 Task: Create a scrum project BlazeTech. Add to scrum project BlazeTech a team member softage.2@softage.net and assign as Project Lead. Add to scrum project BlazeTech a team member softage.3@softage.net
Action: Mouse moved to (189, 65)
Screenshot: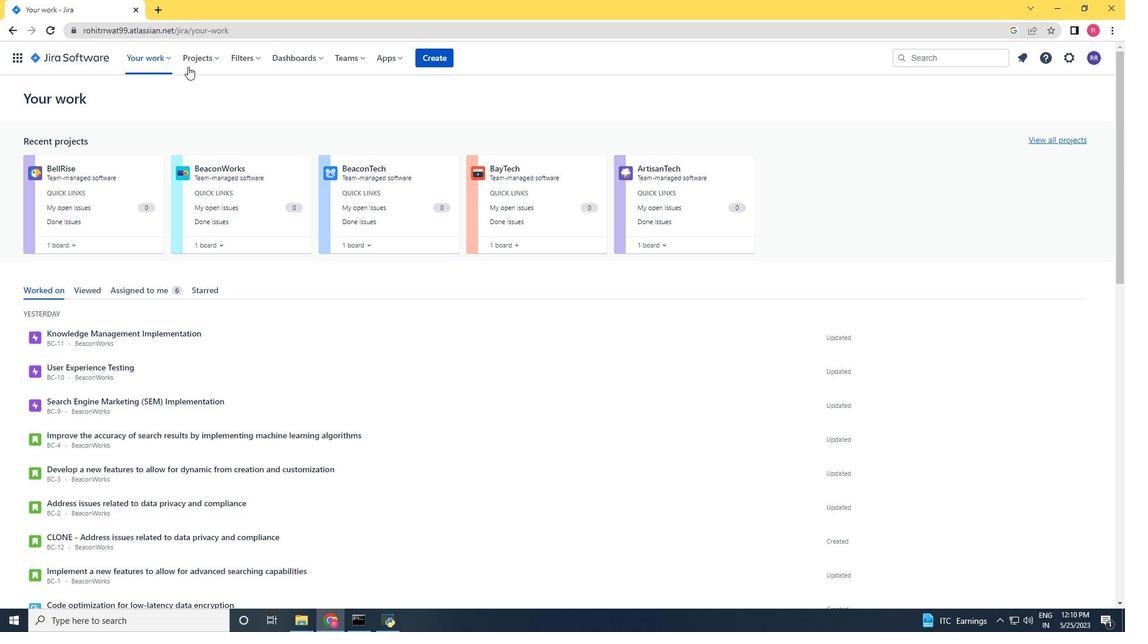 
Action: Mouse pressed left at (189, 65)
Screenshot: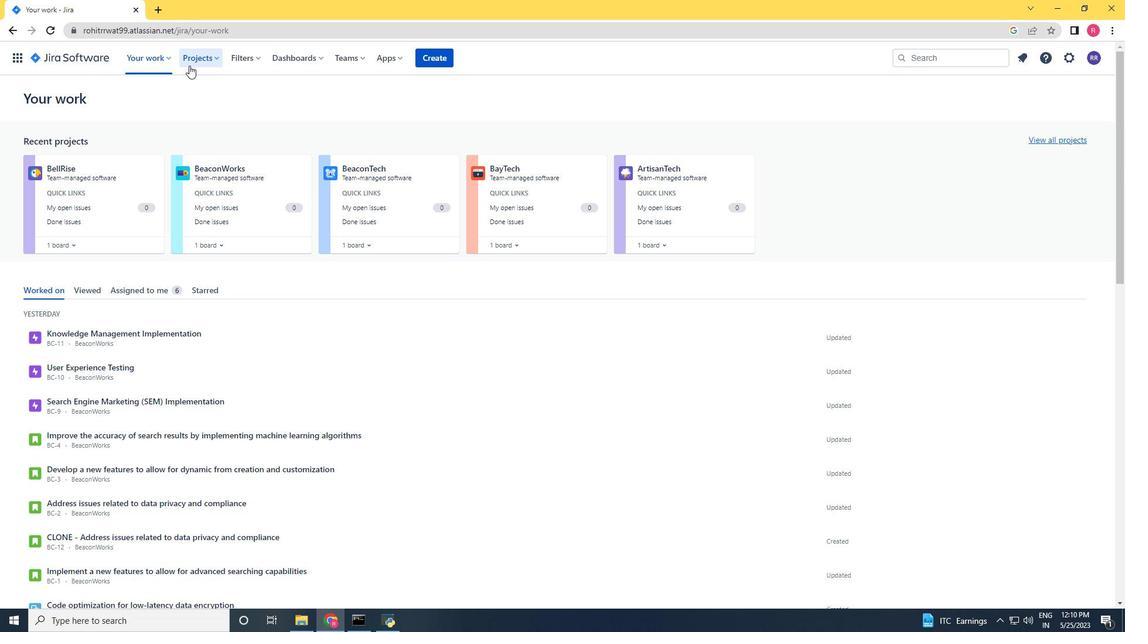 
Action: Mouse moved to (243, 288)
Screenshot: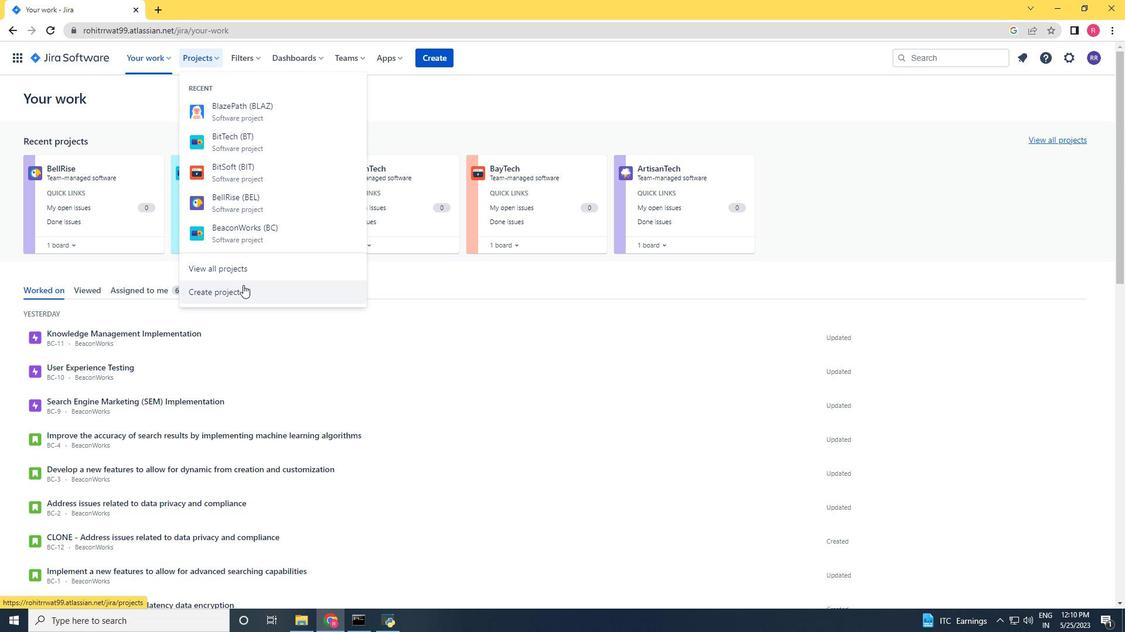 
Action: Mouse pressed left at (243, 288)
Screenshot: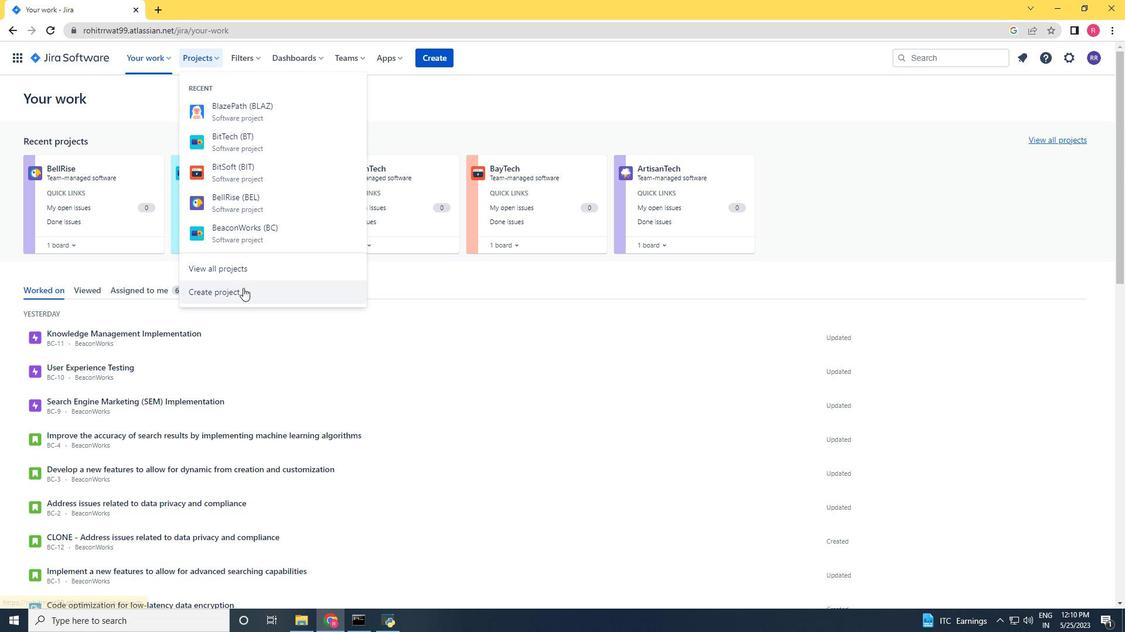 
Action: Mouse moved to (615, 301)
Screenshot: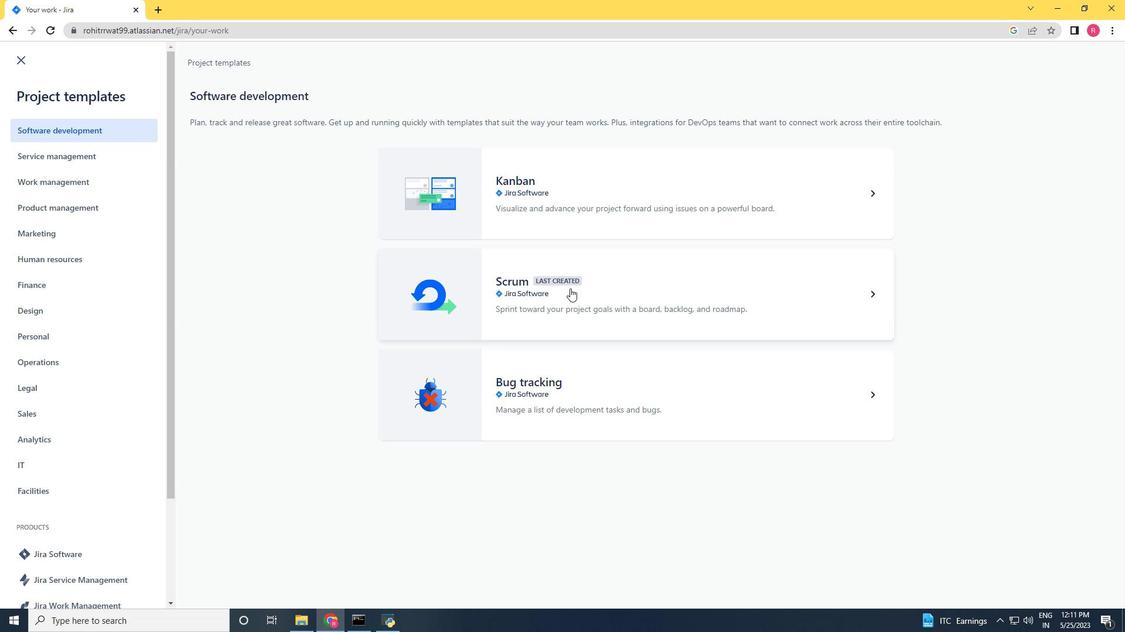
Action: Mouse pressed left at (615, 301)
Screenshot: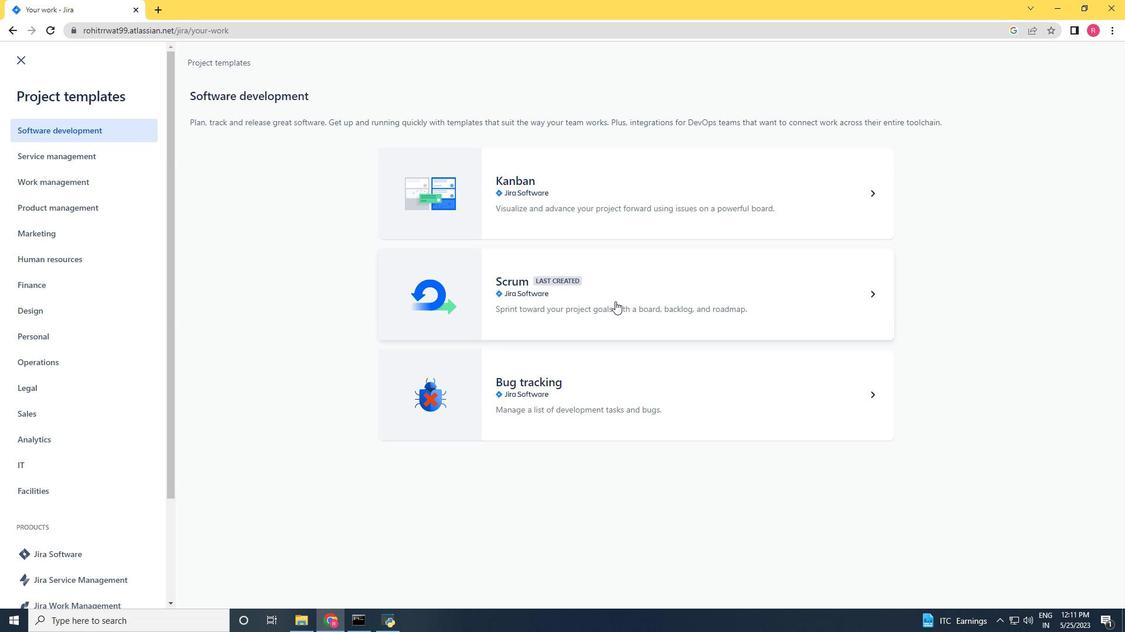 
Action: Mouse moved to (892, 580)
Screenshot: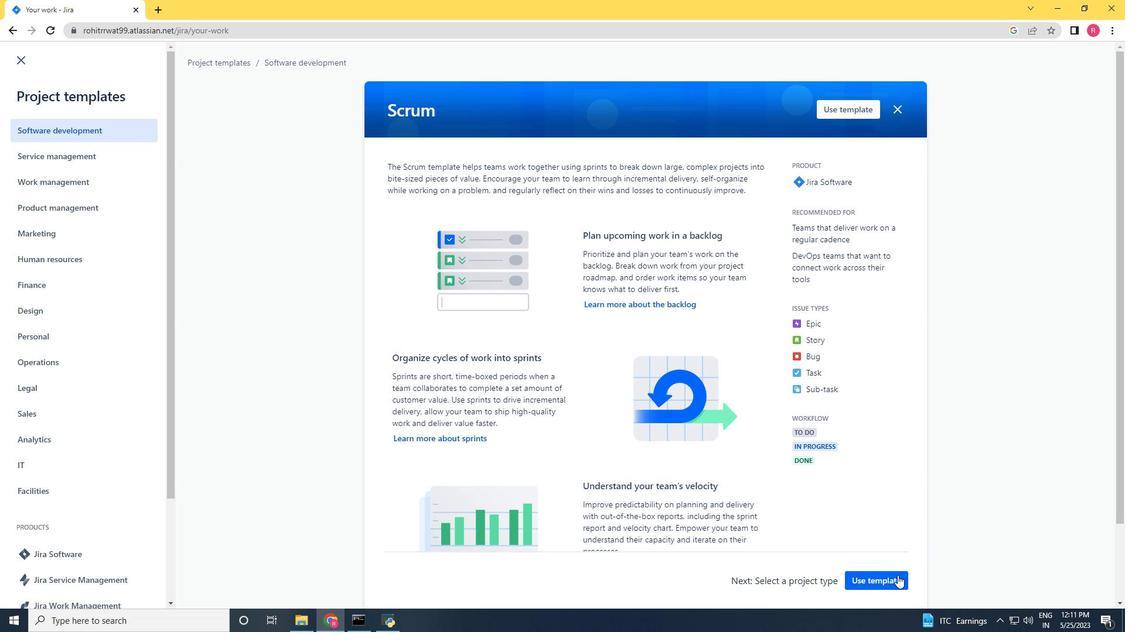 
Action: Mouse pressed left at (892, 580)
Screenshot: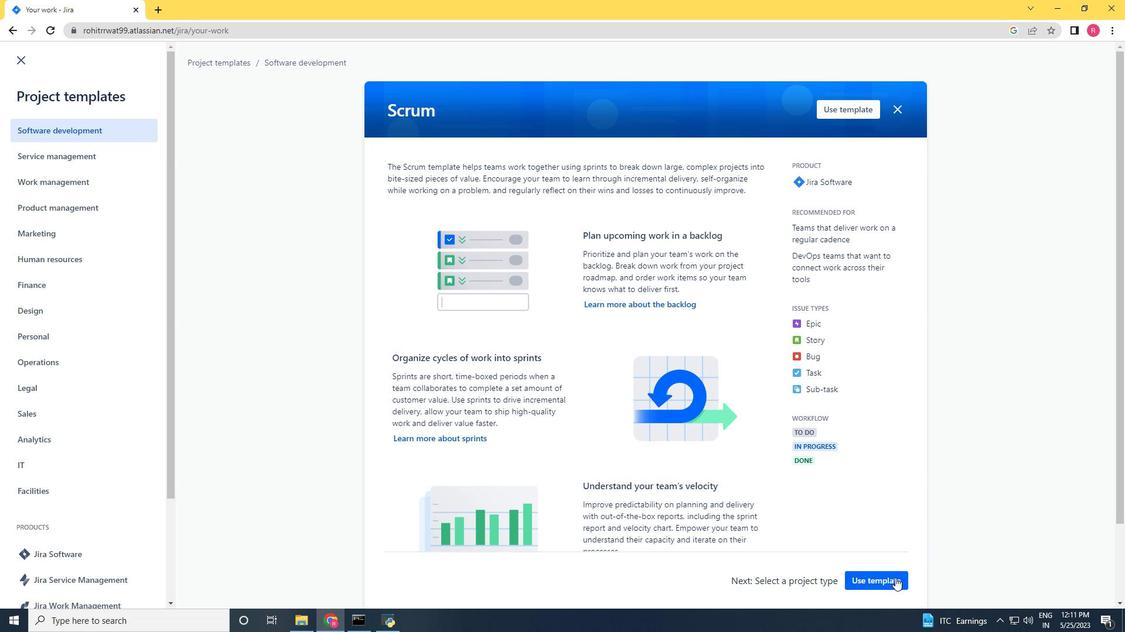 
Action: Mouse moved to (437, 571)
Screenshot: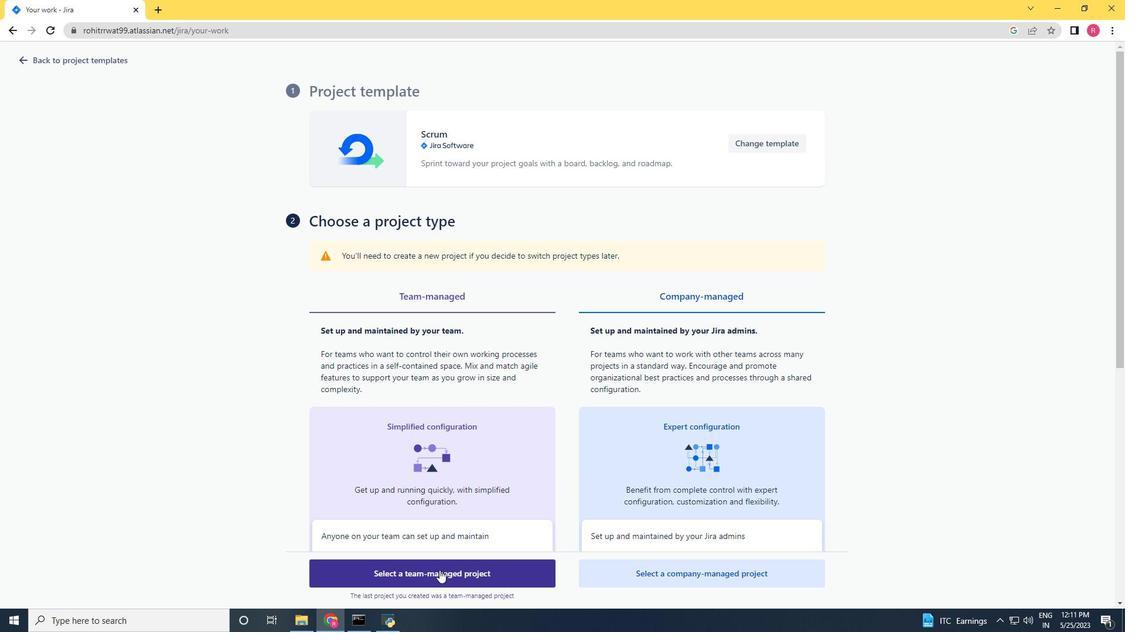 
Action: Mouse pressed left at (437, 571)
Screenshot: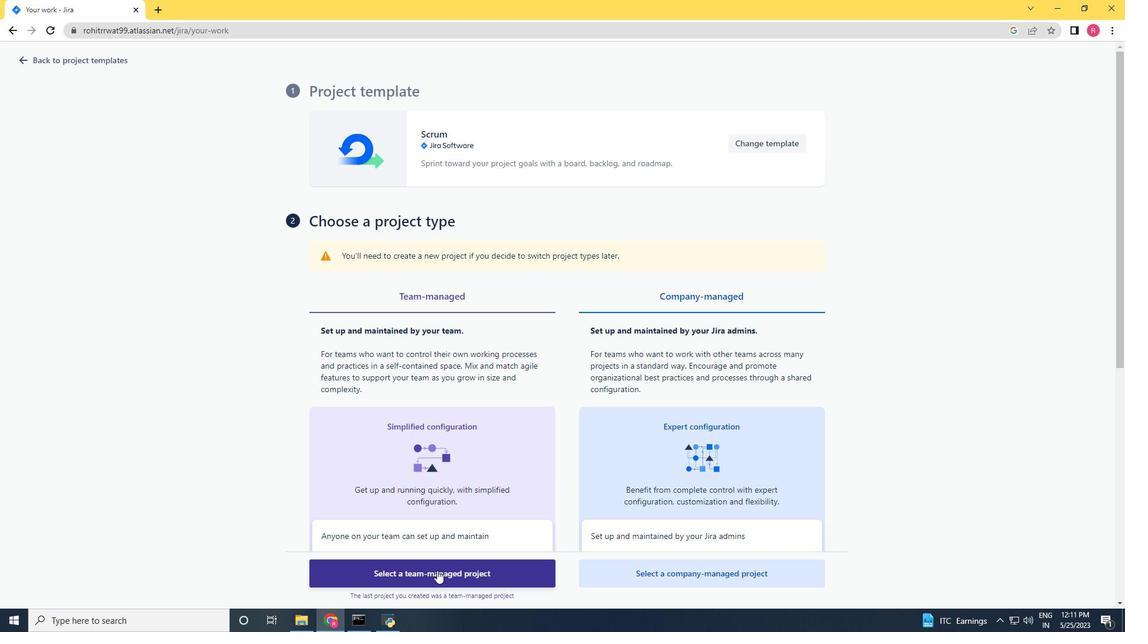 
Action: Mouse moved to (325, 285)
Screenshot: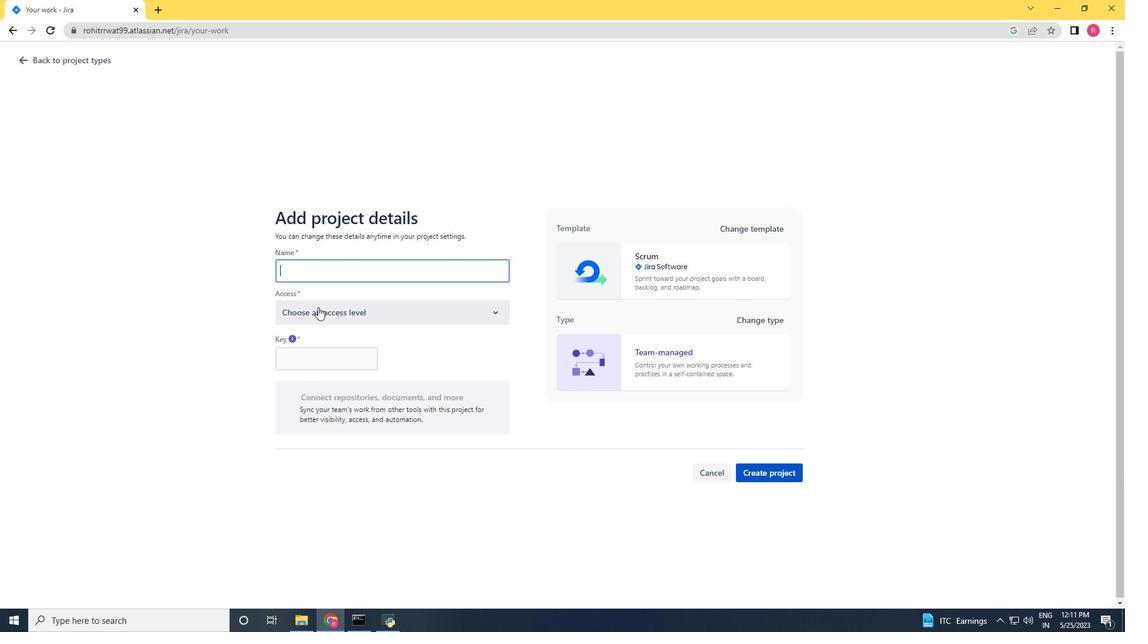 
Action: Key pressed <Key.shift>Blaze<Key.shift>Tec
Screenshot: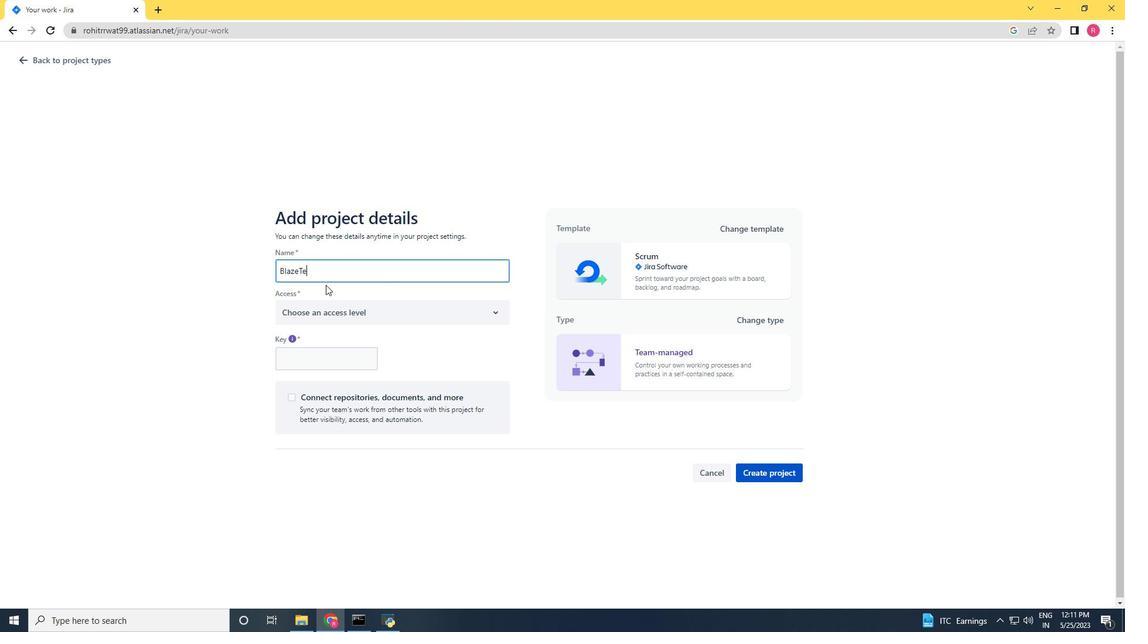 
Action: Mouse moved to (336, 307)
Screenshot: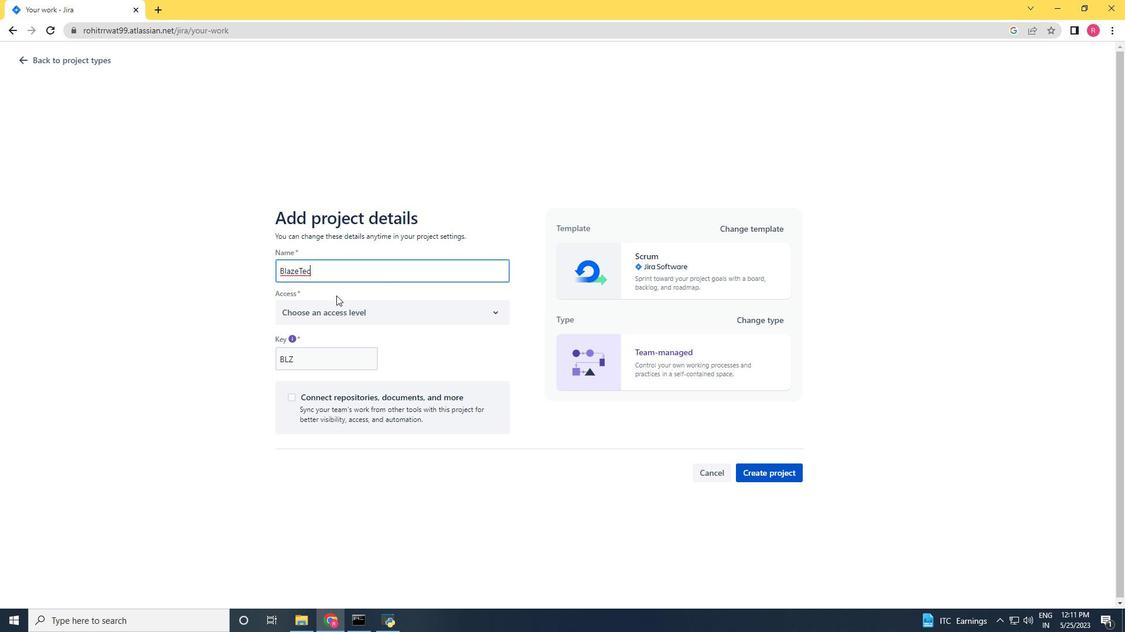 
Action: Mouse pressed left at (336, 307)
Screenshot: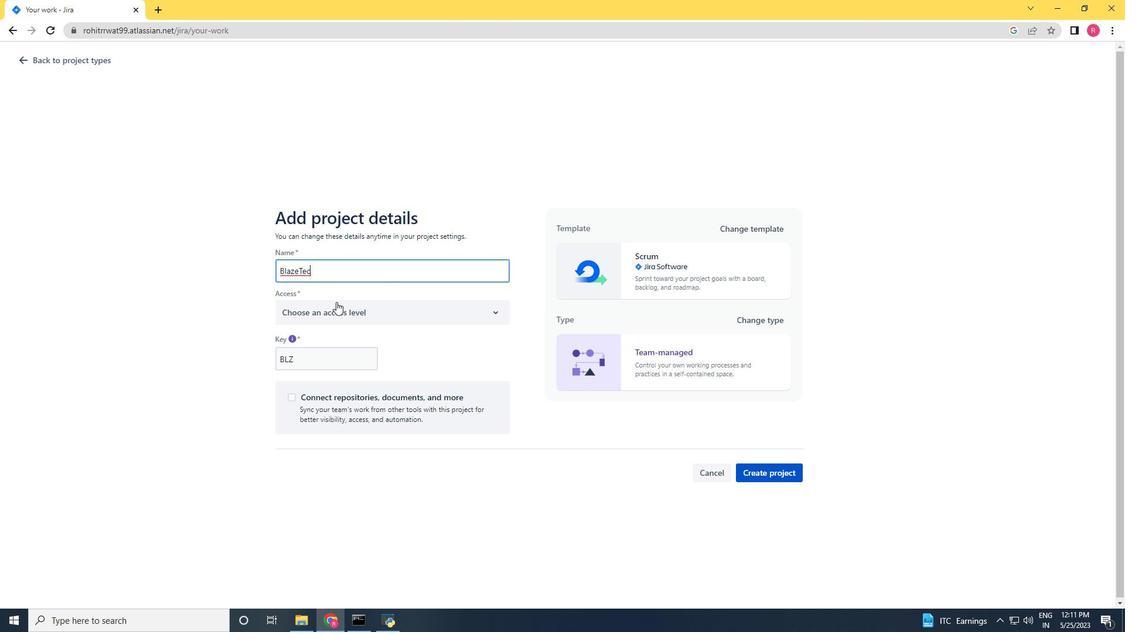 
Action: Mouse moved to (338, 341)
Screenshot: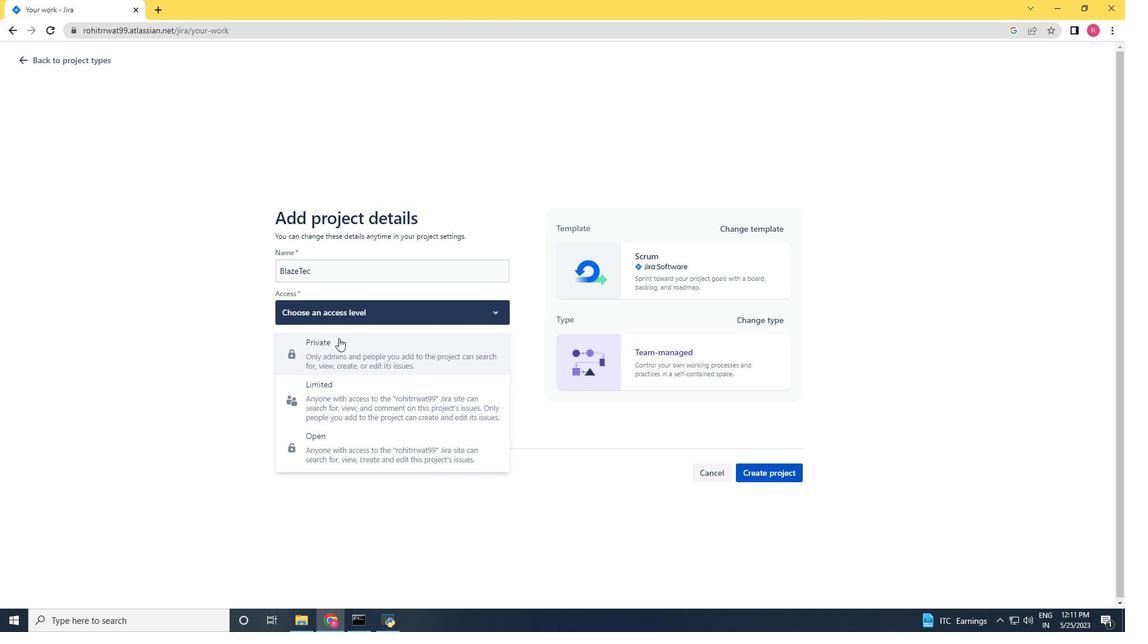 
Action: Mouse pressed left at (338, 341)
Screenshot: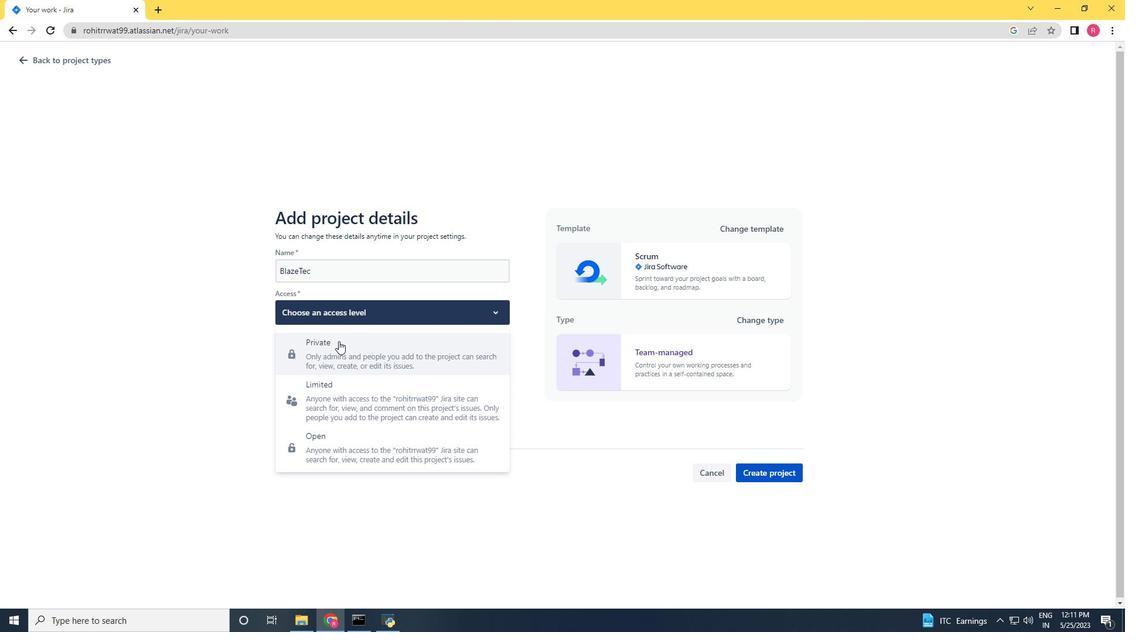 
Action: Mouse moved to (322, 275)
Screenshot: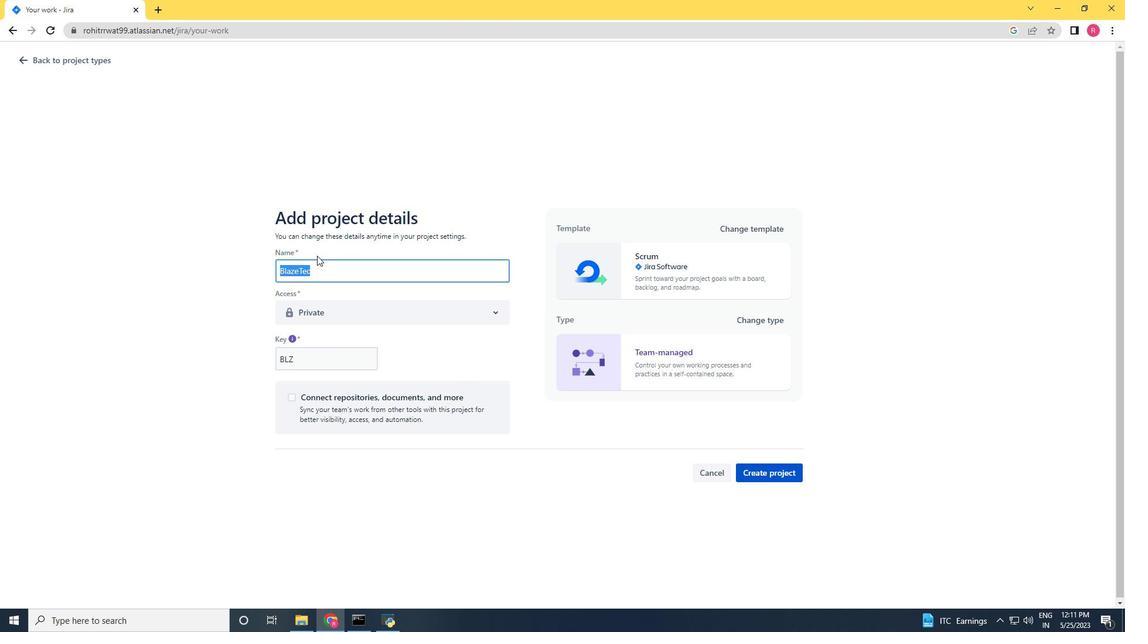 
Action: Mouse pressed left at (322, 275)
Screenshot: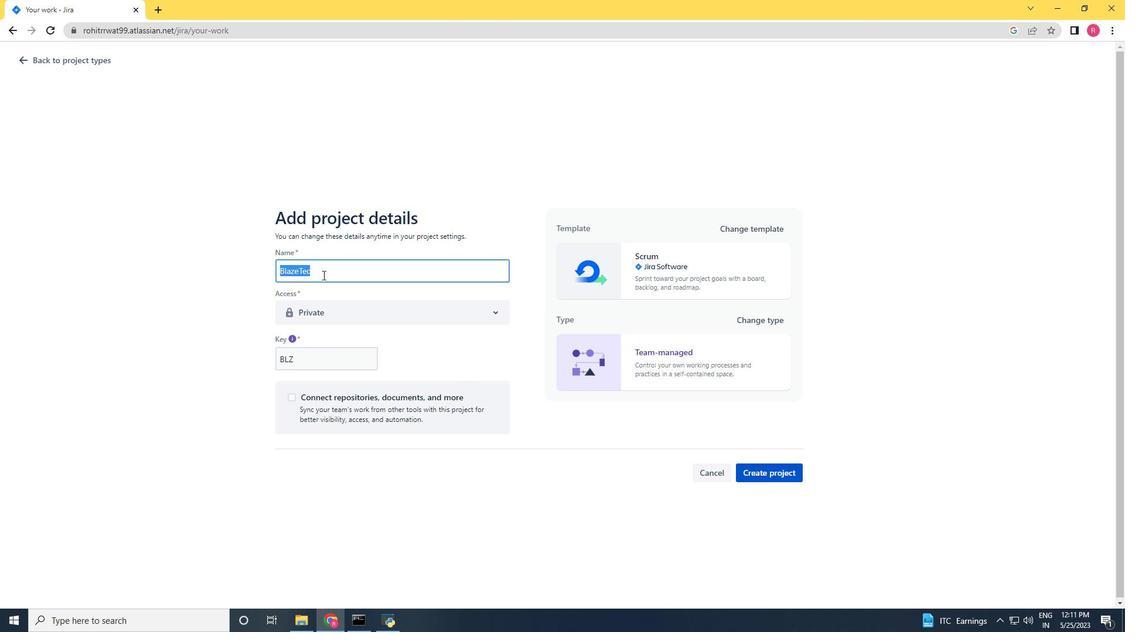 
Action: Key pressed h
Screenshot: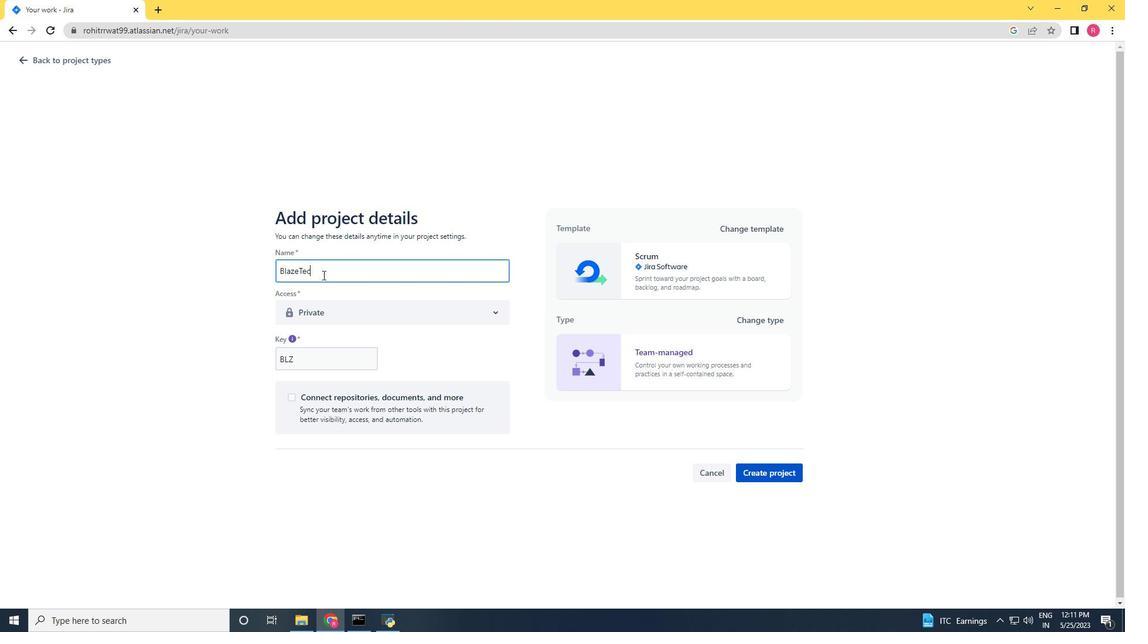 
Action: Mouse moved to (756, 464)
Screenshot: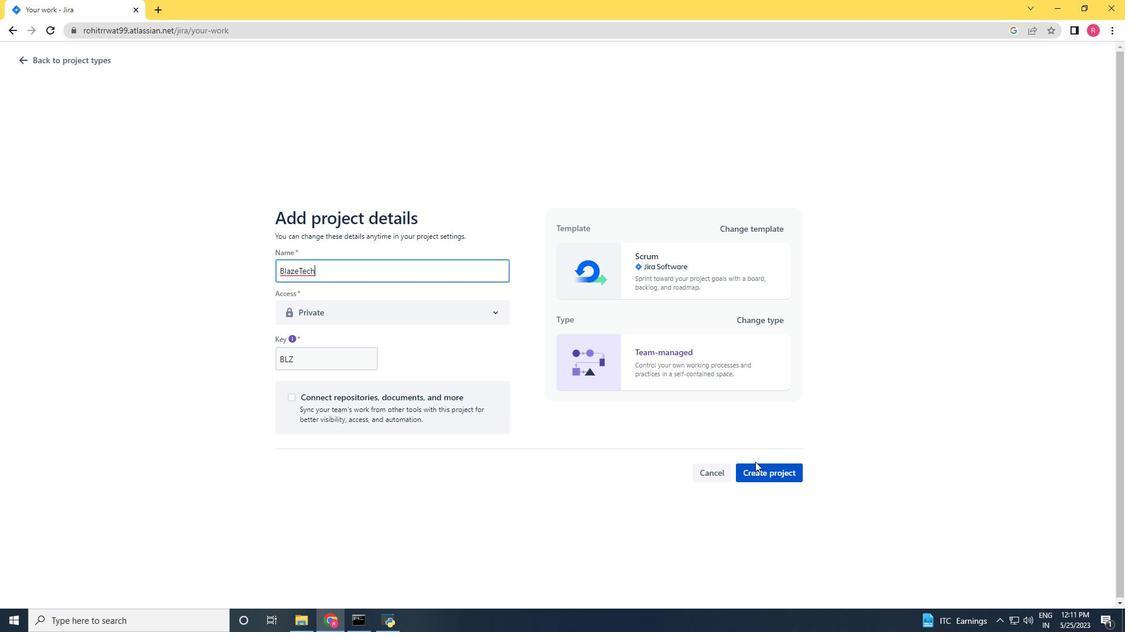 
Action: Mouse pressed left at (756, 464)
Screenshot: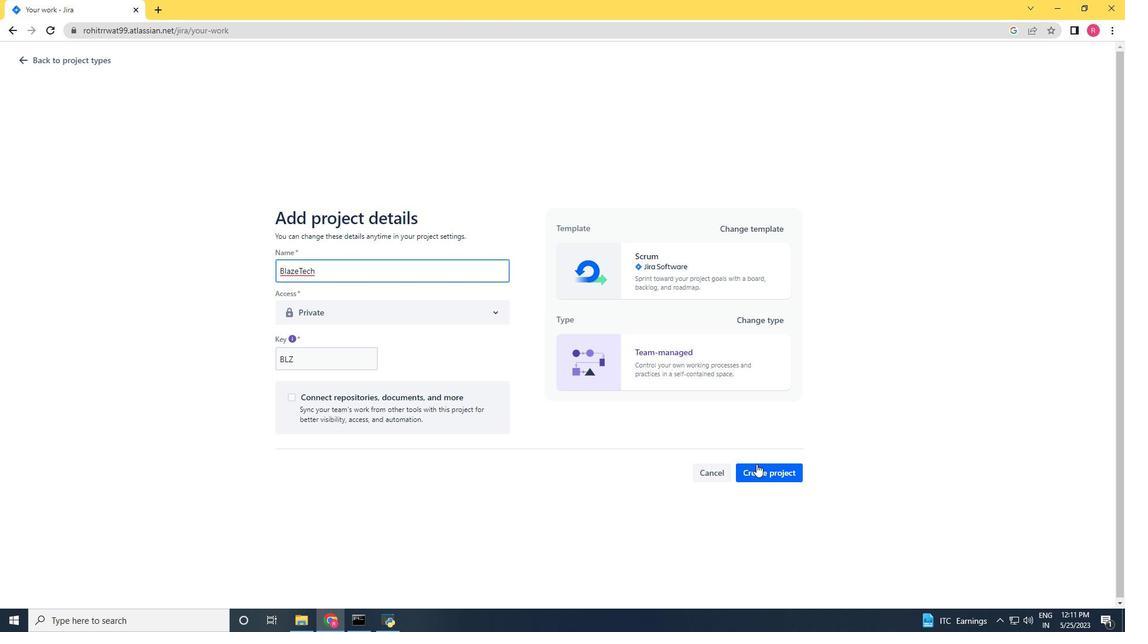 
Action: Mouse moved to (278, 159)
Screenshot: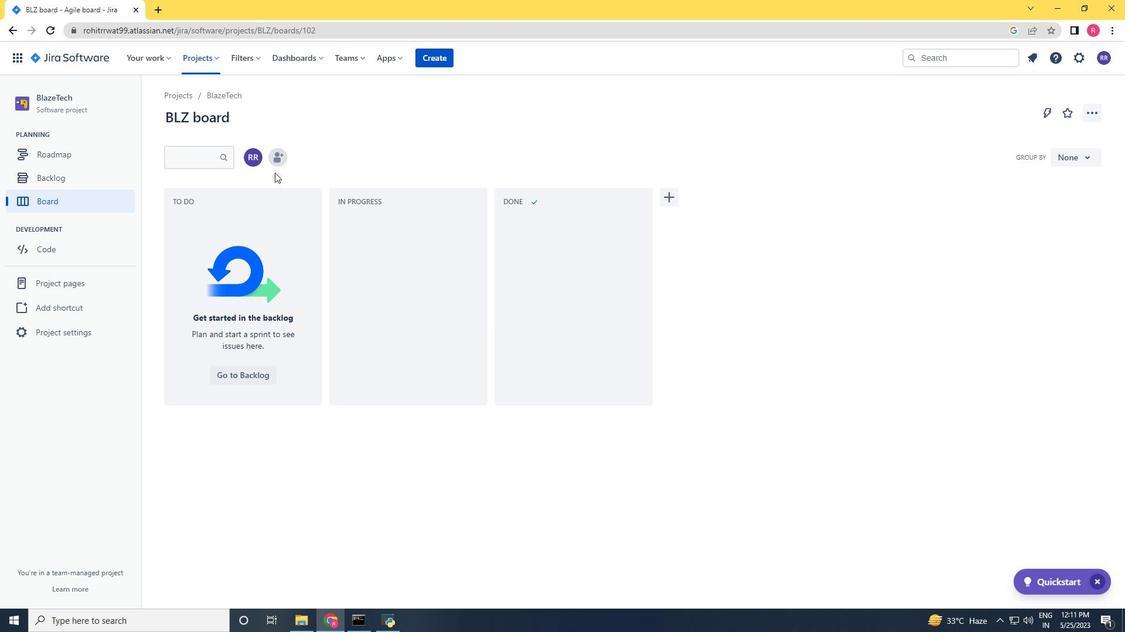 
Action: Mouse pressed left at (278, 159)
Screenshot: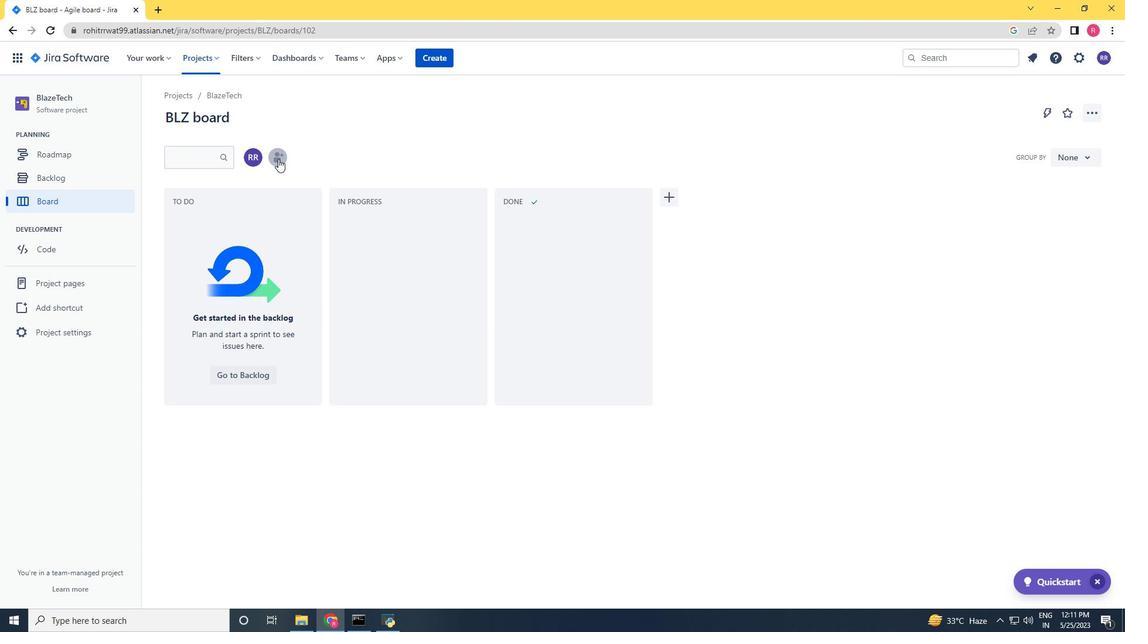 
Action: Key pressed softage.2<Key.shift>@softage.net
Screenshot: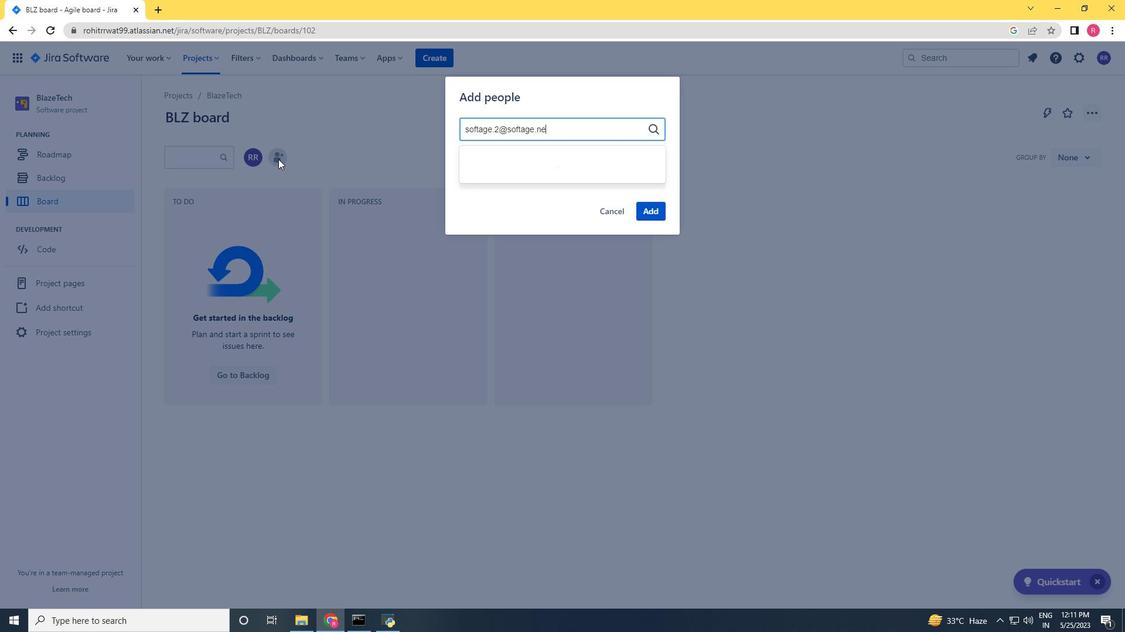 
Action: Mouse scrolled (278, 160) with delta (0, 0)
Screenshot: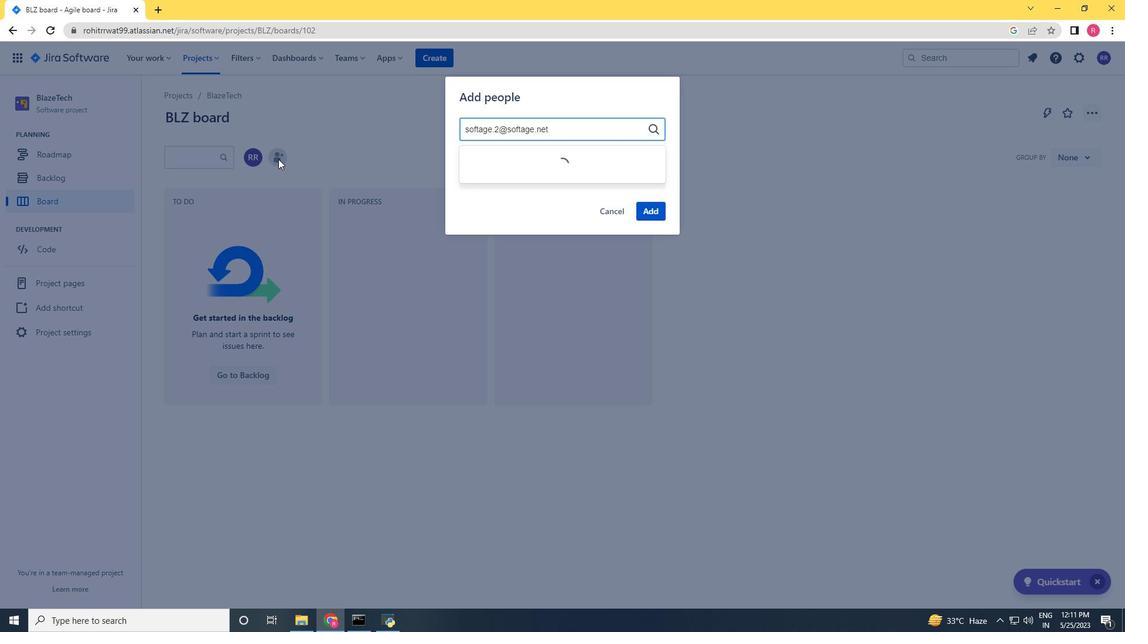 
Action: Mouse moved to (546, 165)
Screenshot: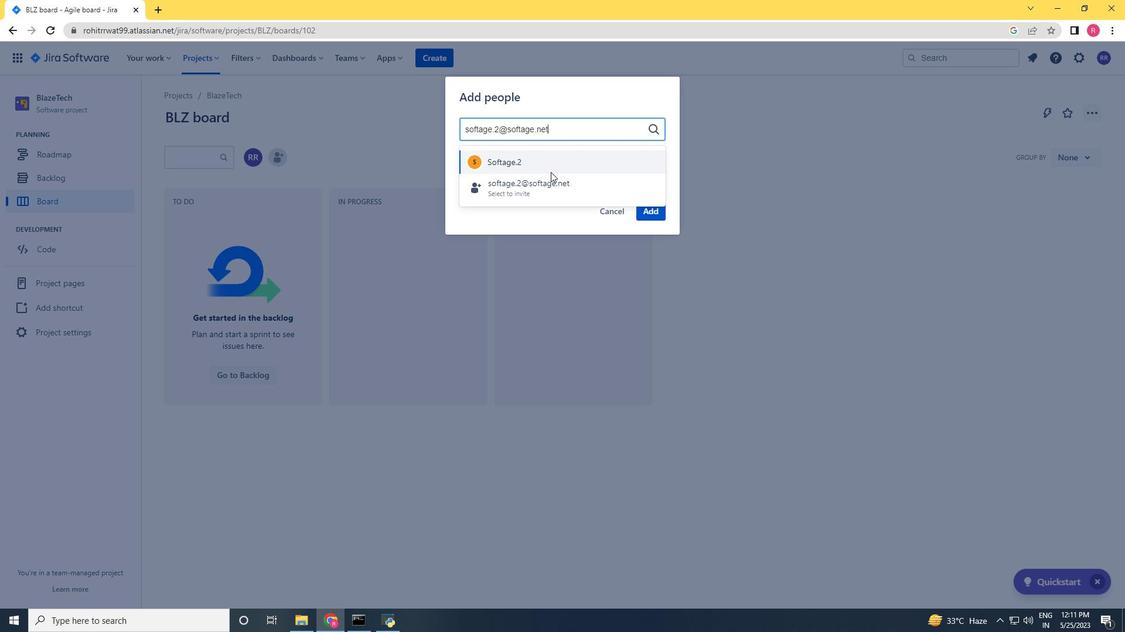 
Action: Mouse pressed left at (546, 165)
Screenshot: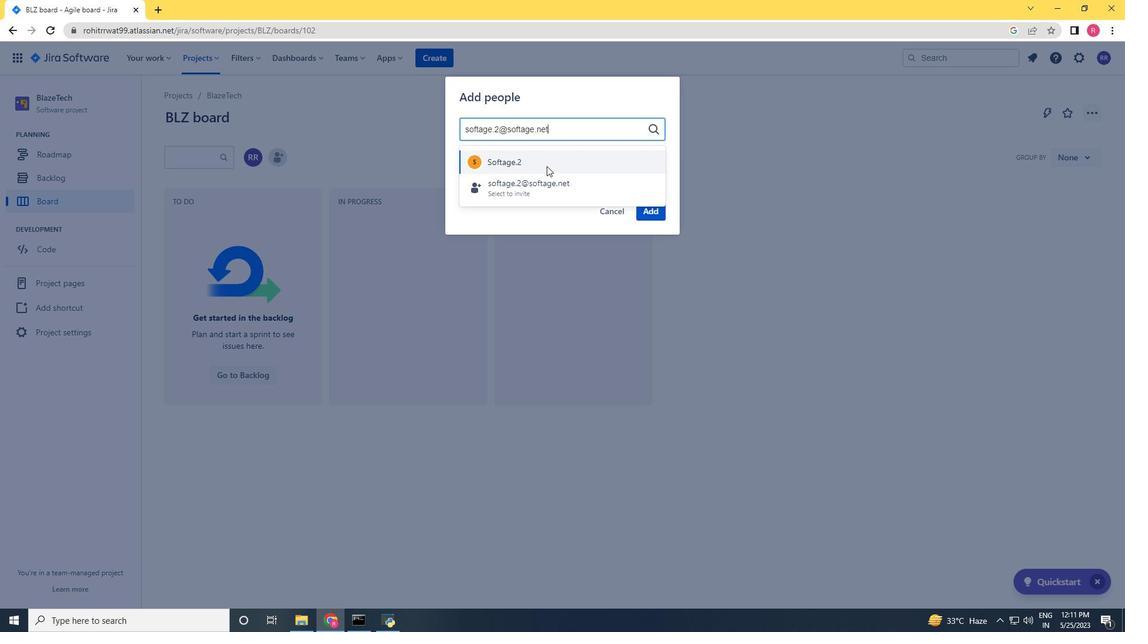 
Action: Mouse moved to (657, 213)
Screenshot: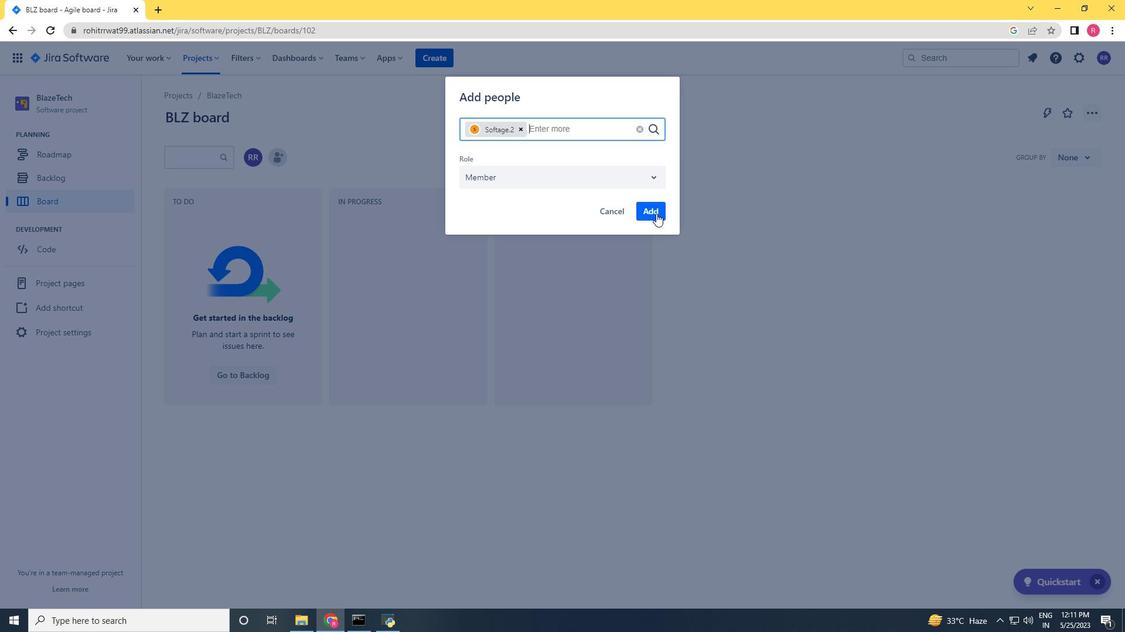 
Action: Mouse pressed left at (657, 213)
Screenshot: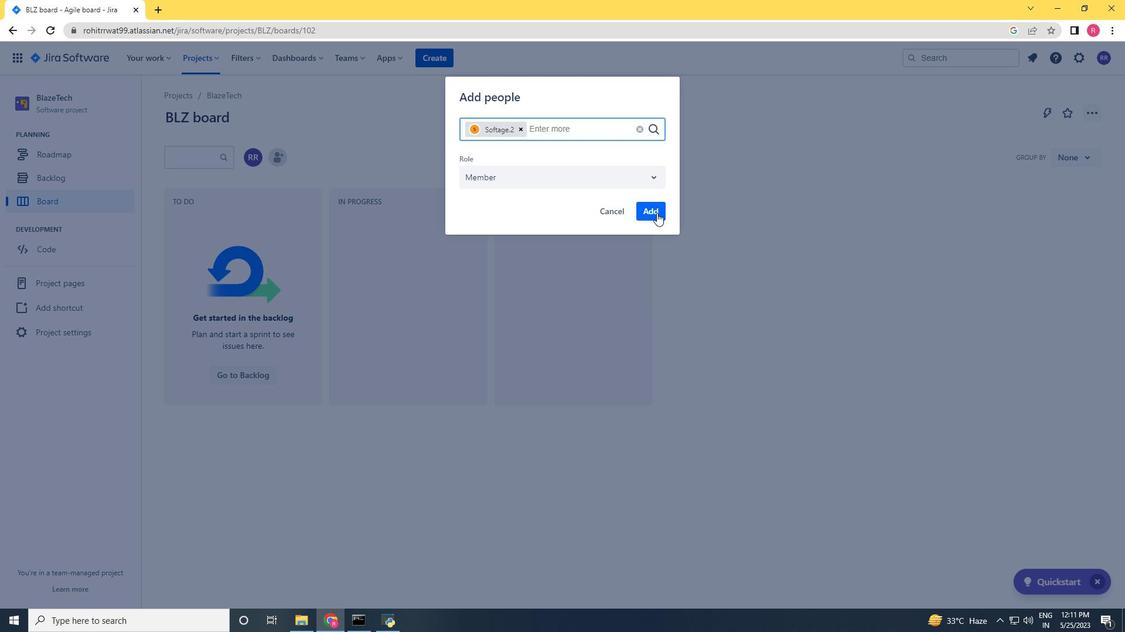 
Action: Mouse moved to (51, 338)
Screenshot: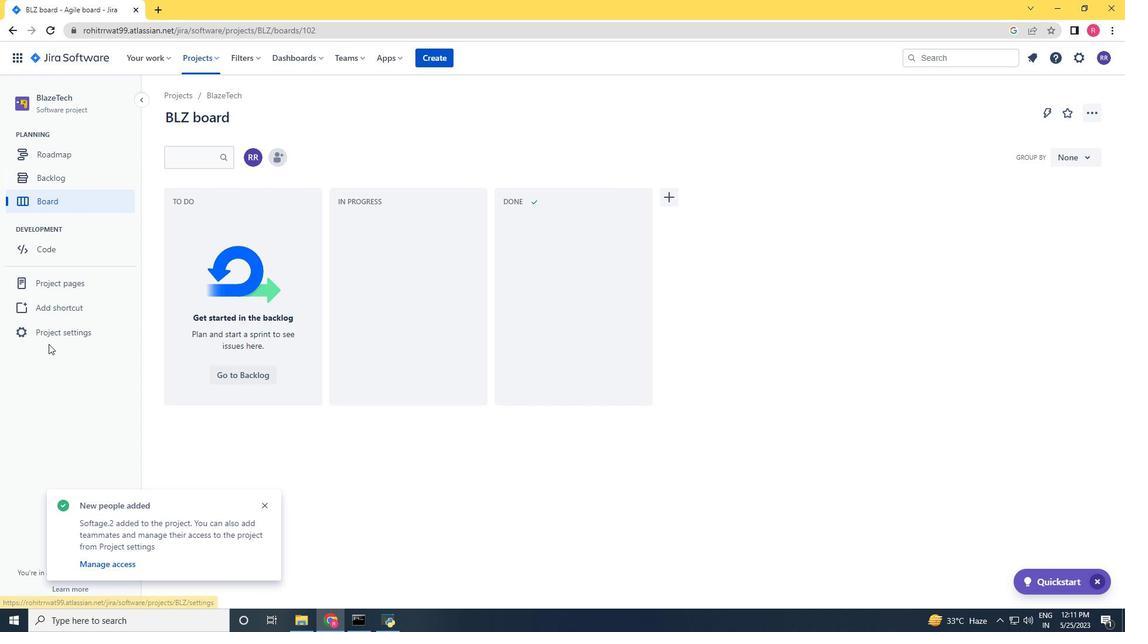 
Action: Mouse pressed left at (51, 338)
Screenshot: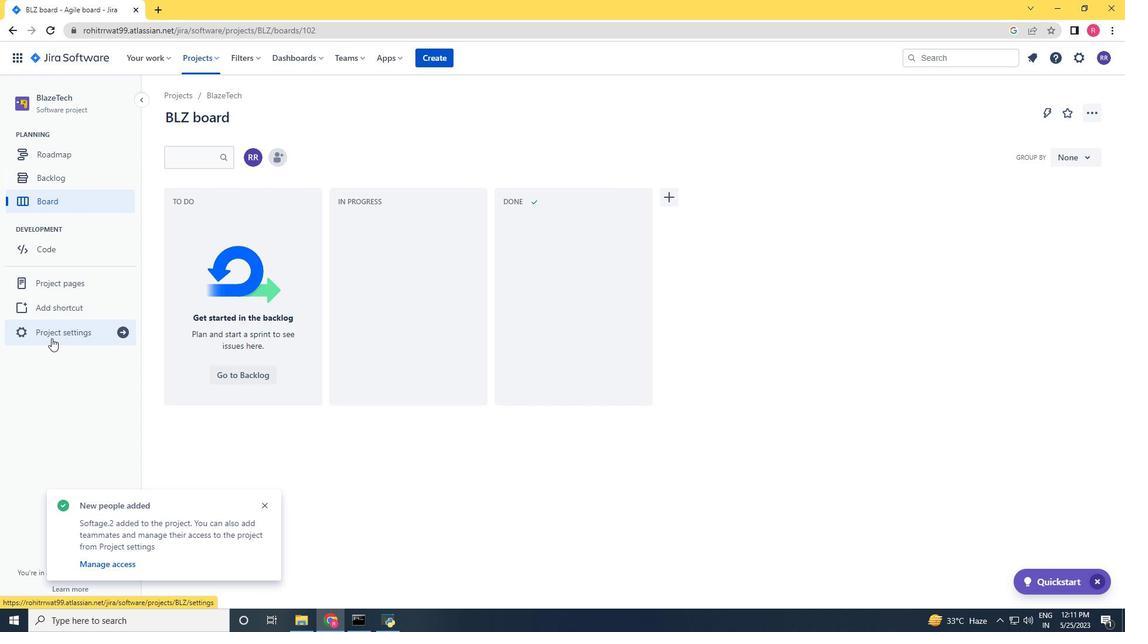 
Action: Mouse moved to (297, 385)
Screenshot: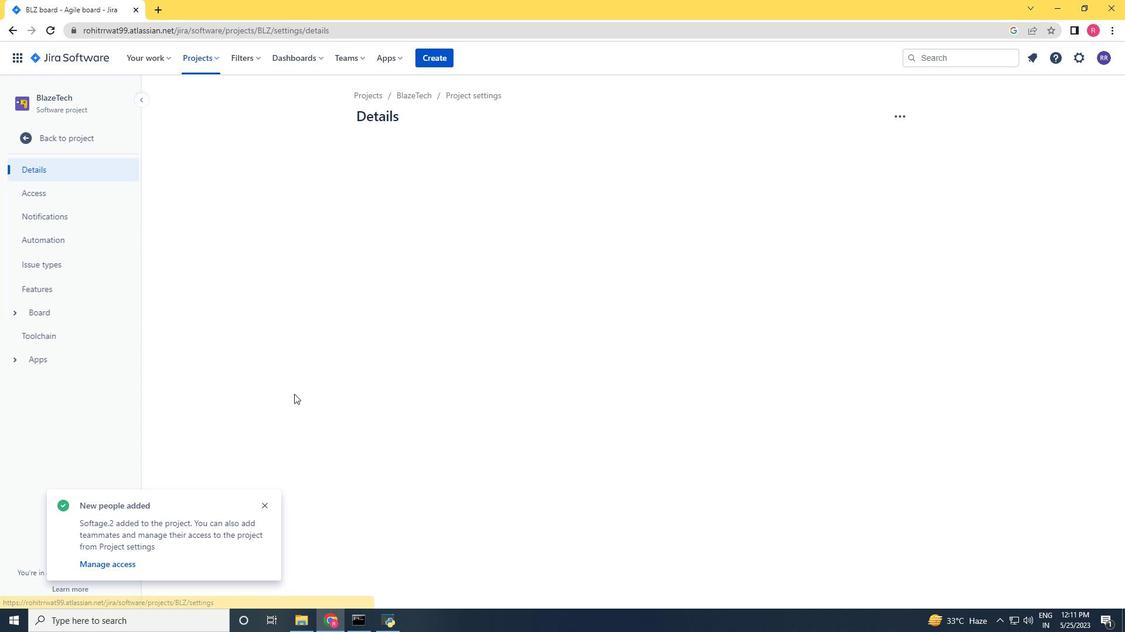 
Action: Mouse scrolled (297, 384) with delta (0, 0)
Screenshot: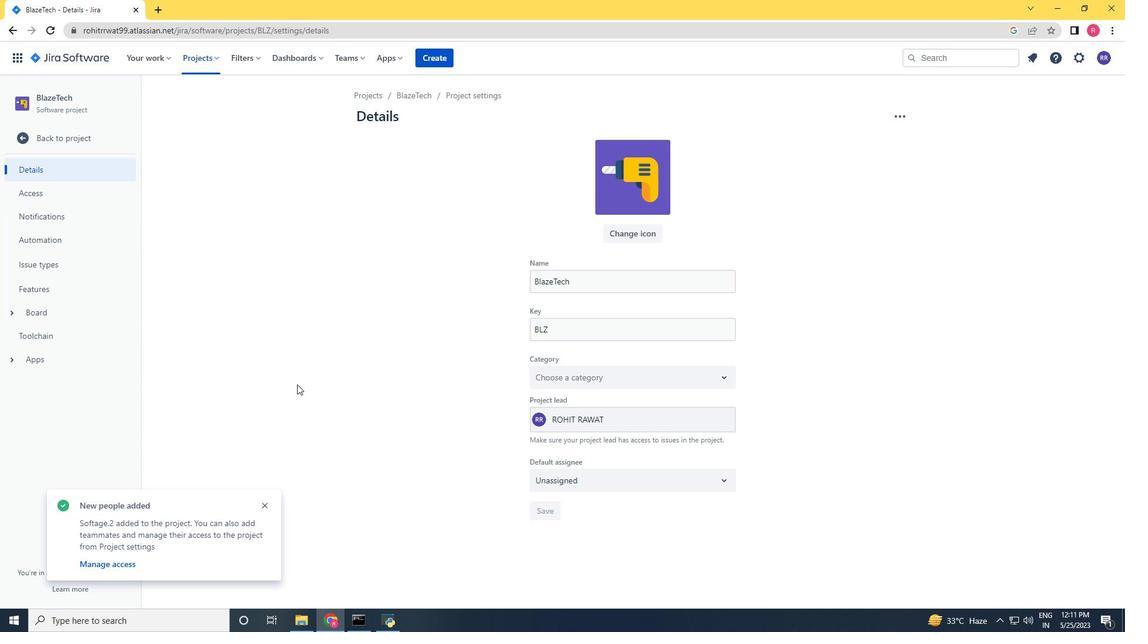 
Action: Mouse moved to (624, 417)
Screenshot: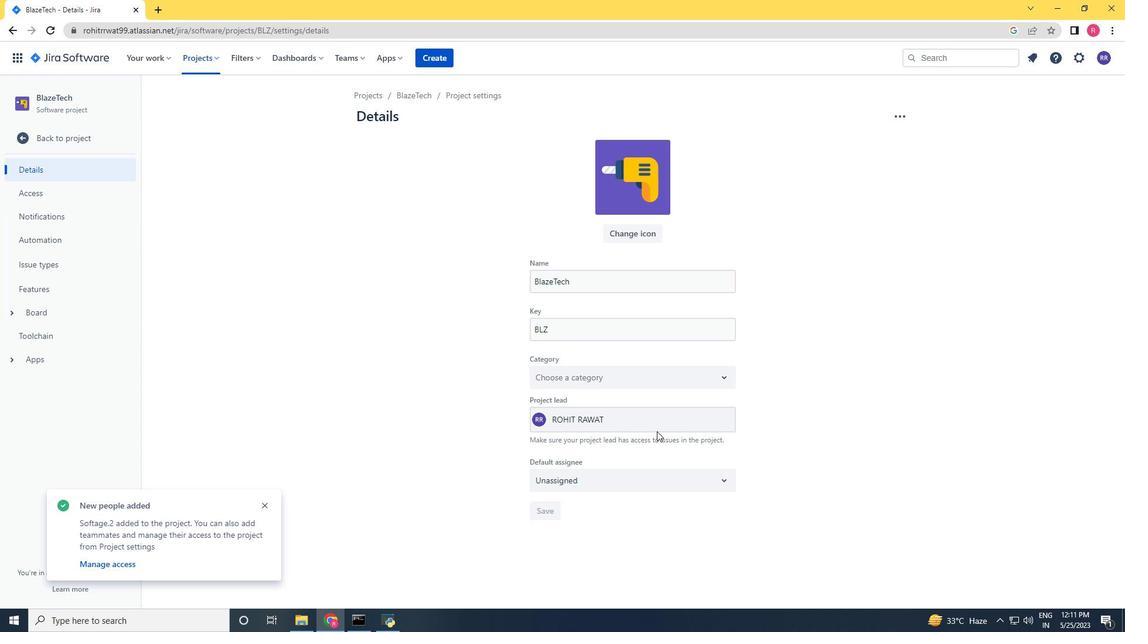 
Action: Mouse pressed left at (624, 417)
Screenshot: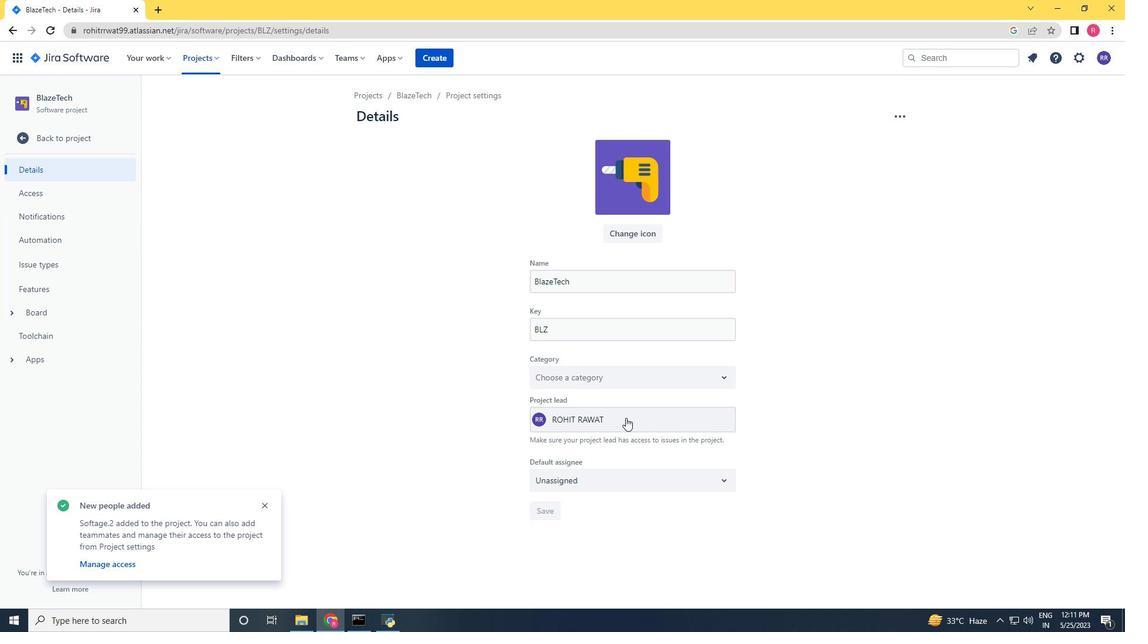 
Action: Key pressed softage.2<Key.shift>@softage.net
Screenshot: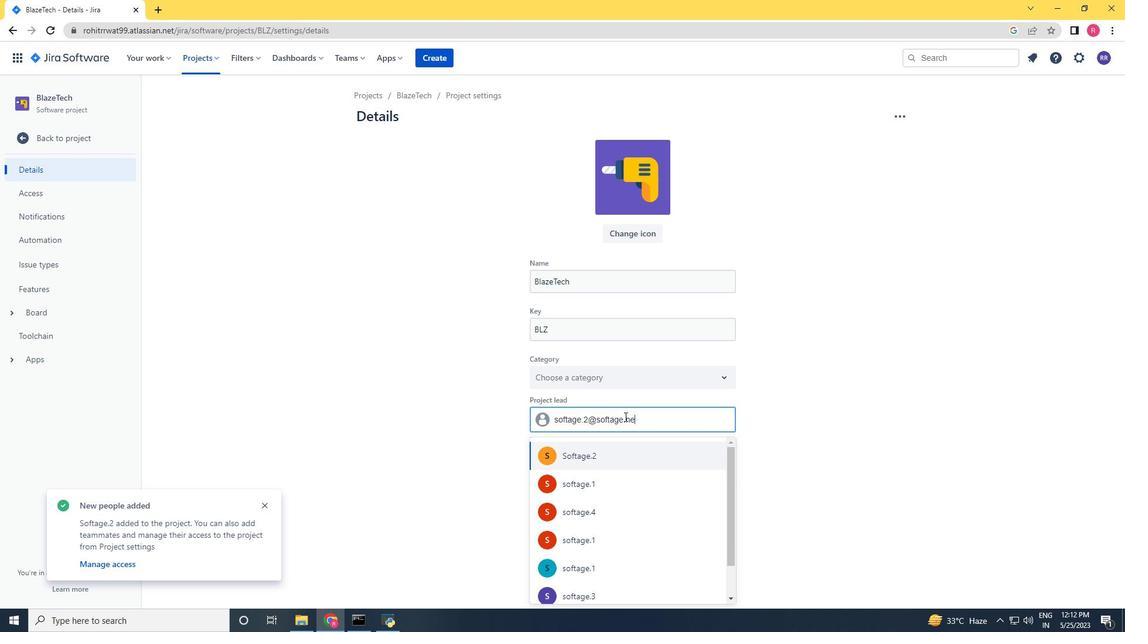 
Action: Mouse moved to (614, 445)
Screenshot: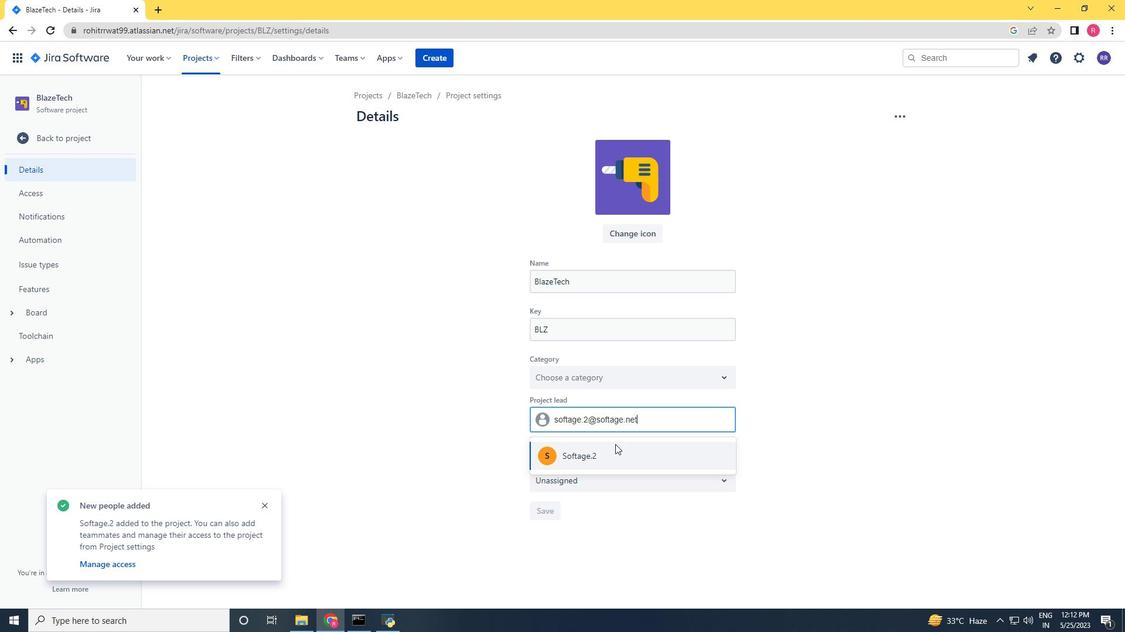 
Action: Mouse pressed left at (614, 445)
Screenshot: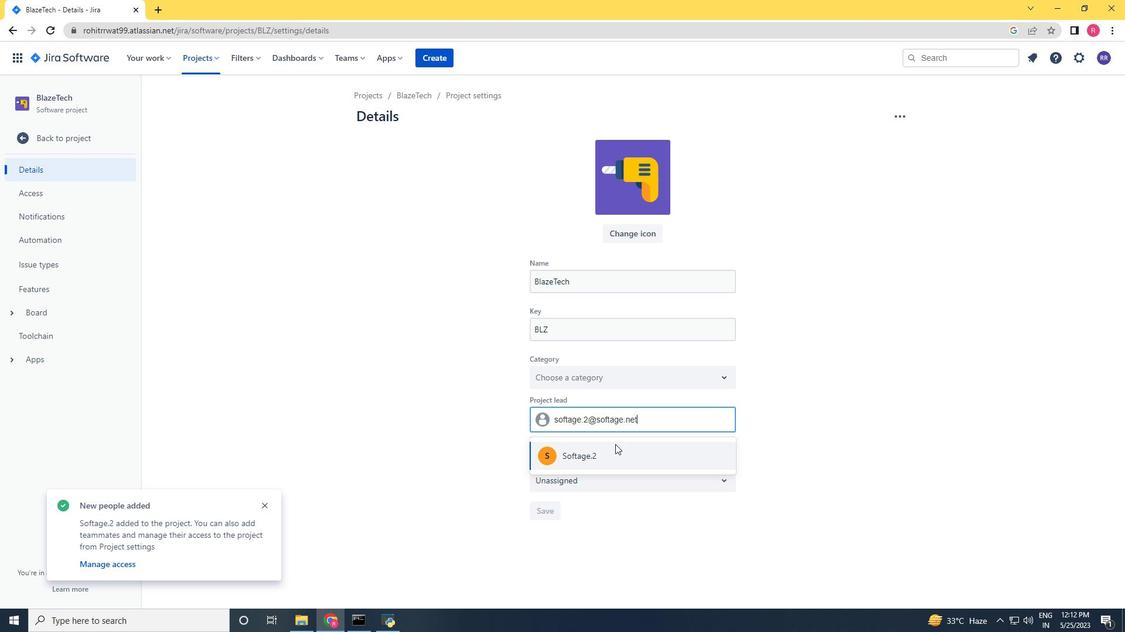 
Action: Mouse moved to (594, 473)
Screenshot: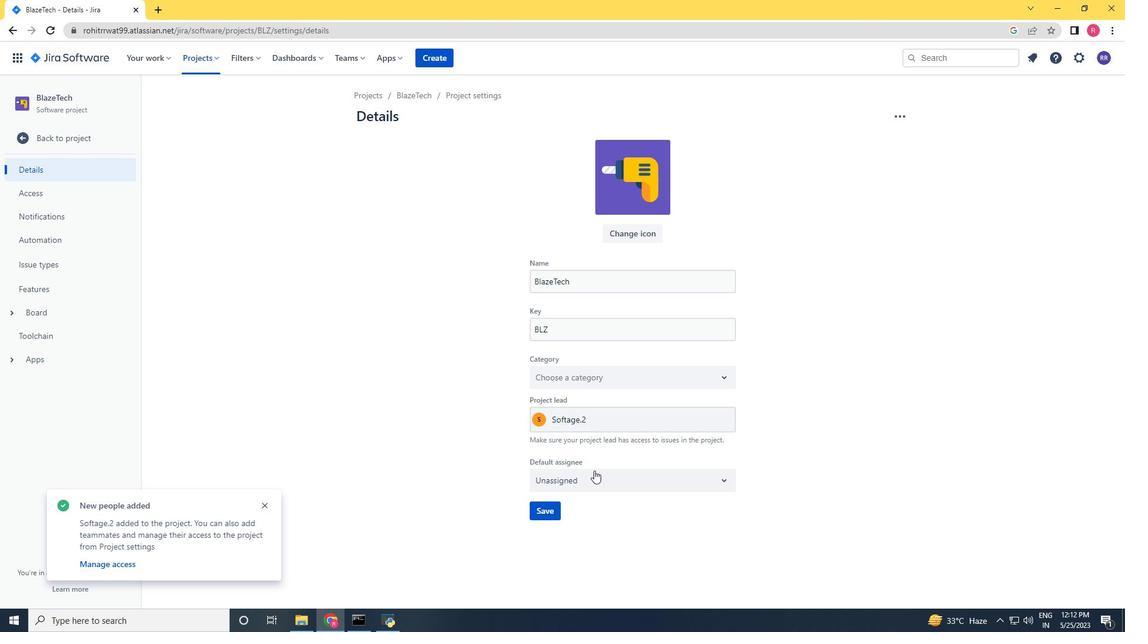 
Action: Mouse pressed left at (594, 473)
Screenshot: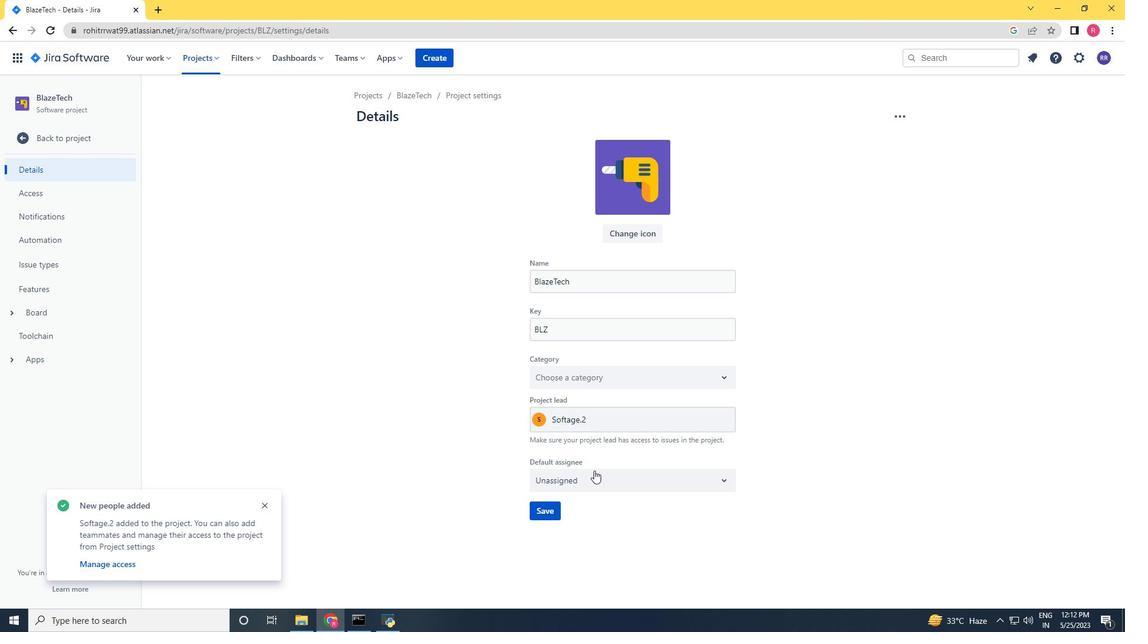 
Action: Mouse moved to (564, 507)
Screenshot: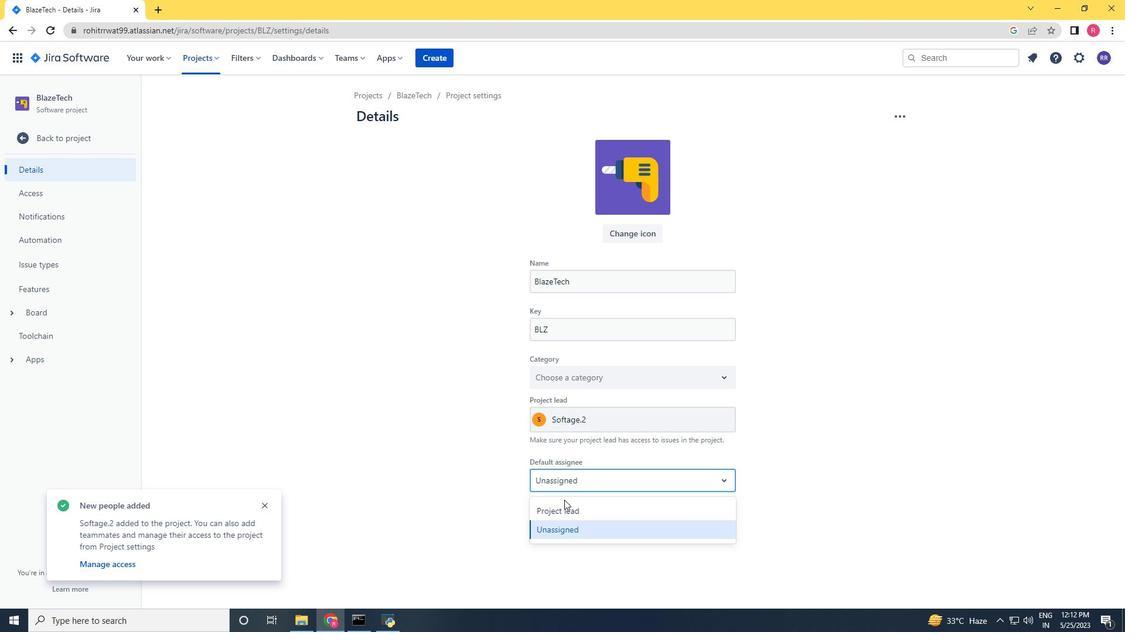 
Action: Mouse pressed left at (564, 507)
Screenshot: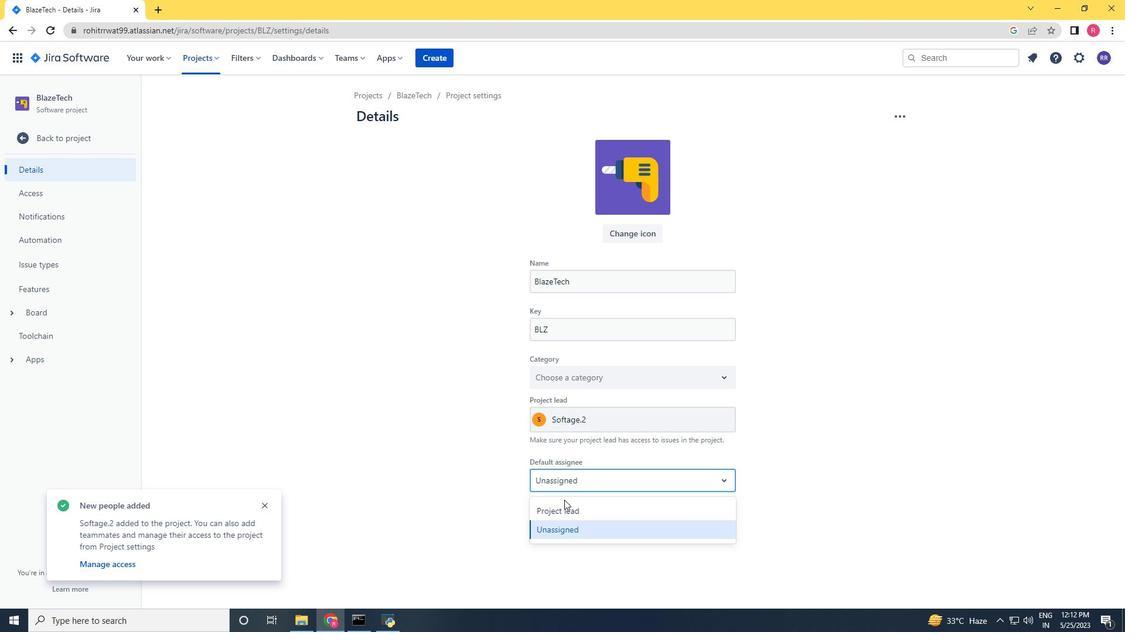 
Action: Mouse moved to (557, 513)
Screenshot: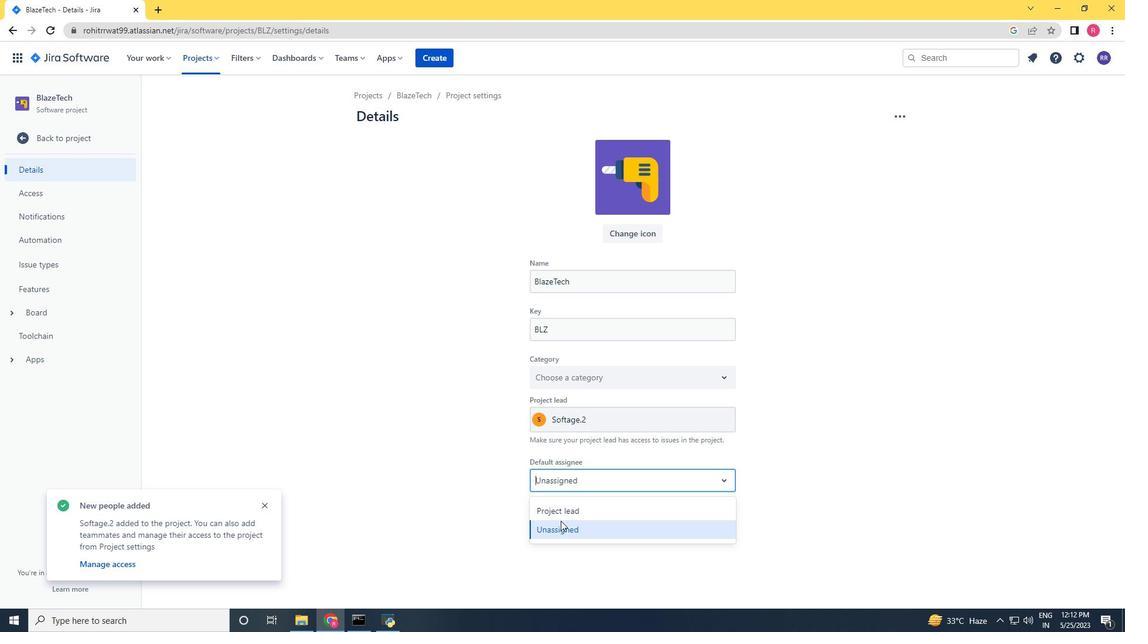 
Action: Mouse pressed left at (557, 513)
Screenshot: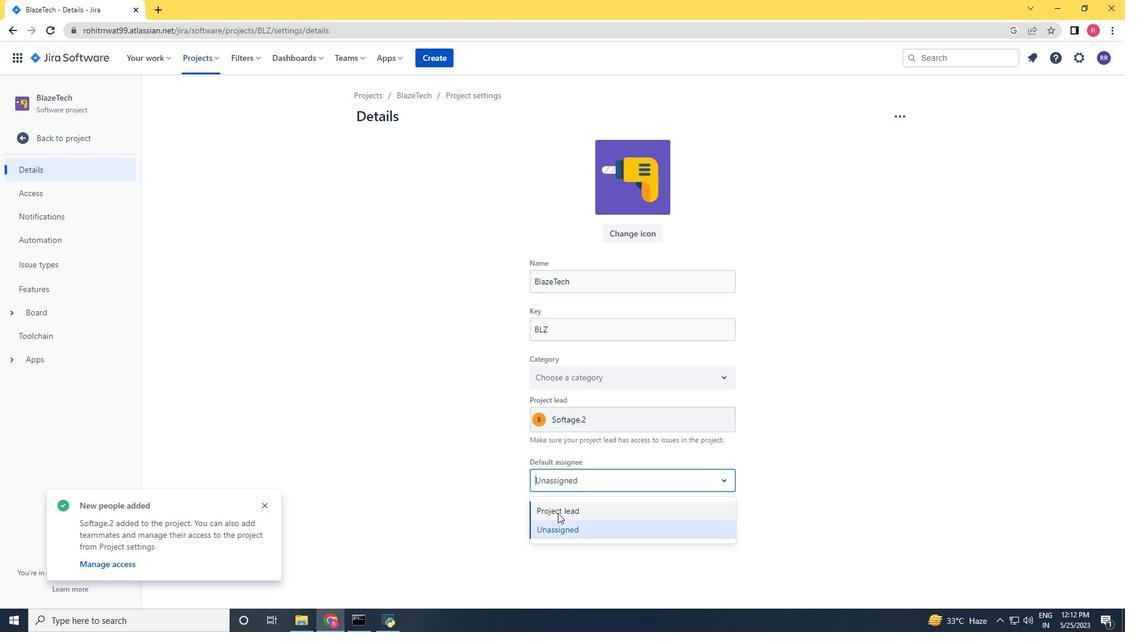 
Action: Mouse moved to (556, 511)
Screenshot: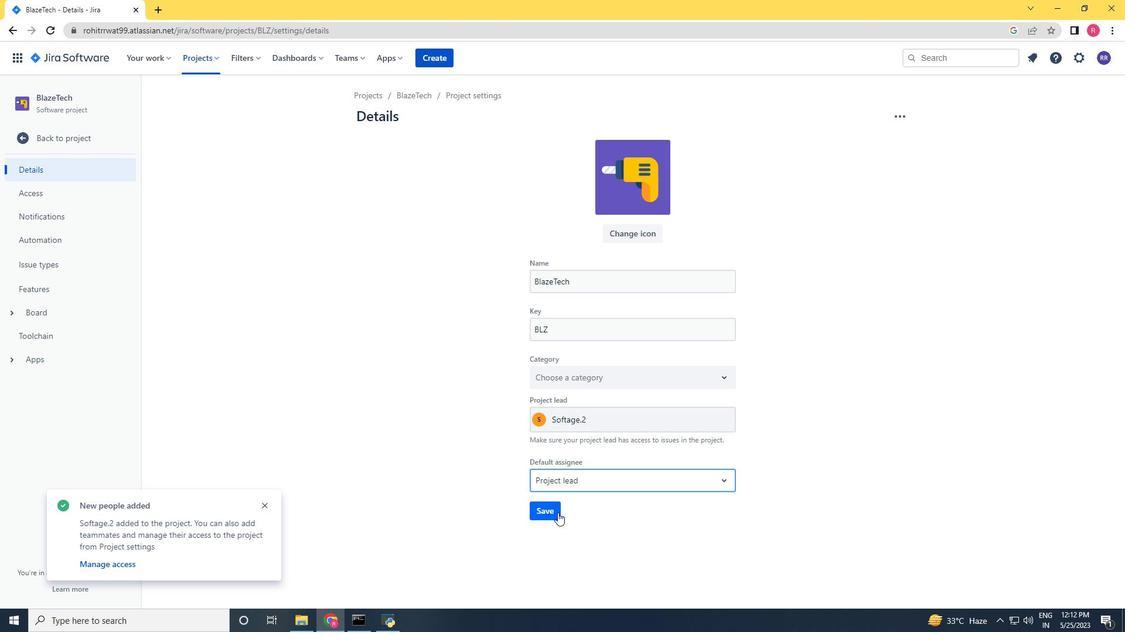 
Action: Mouse pressed left at (556, 511)
Screenshot: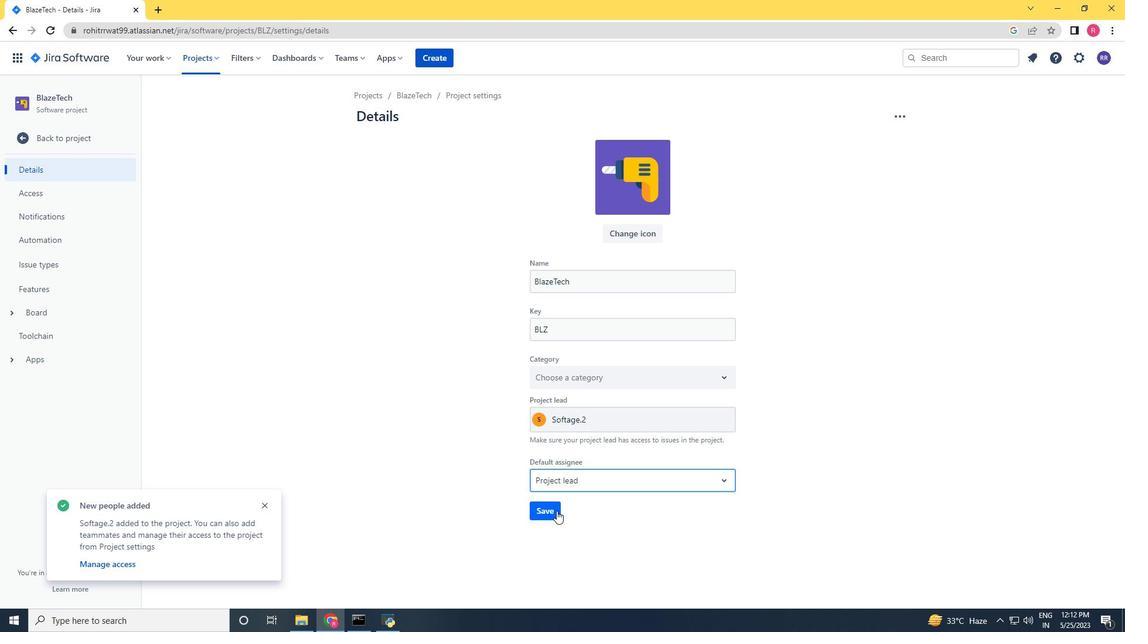 
Action: Mouse moved to (49, 142)
Screenshot: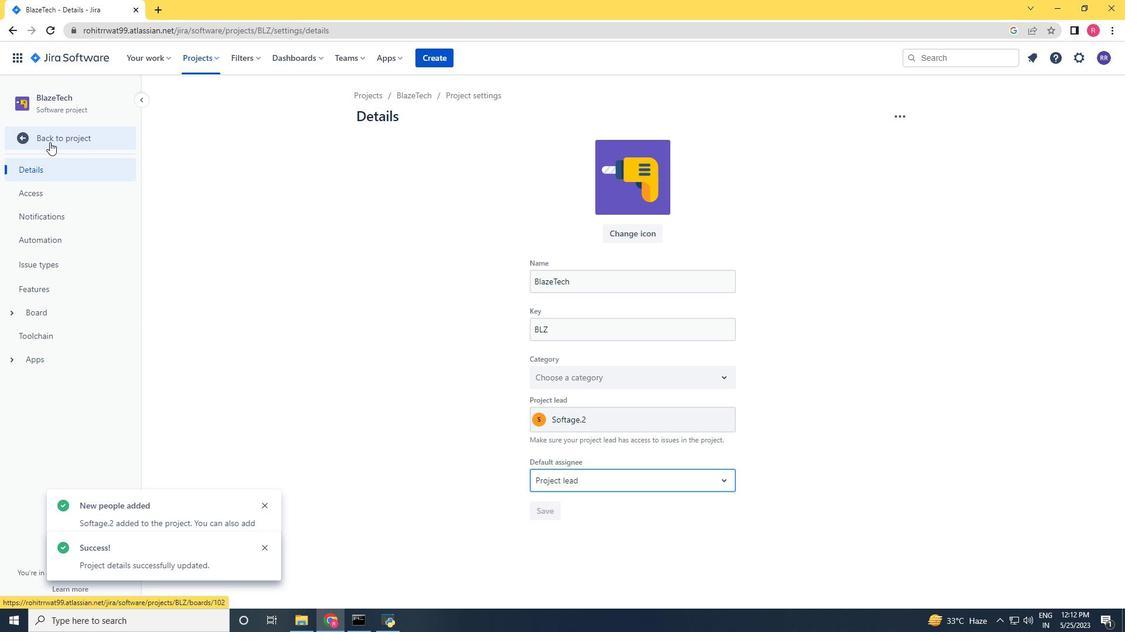 
Action: Mouse pressed left at (49, 142)
Screenshot: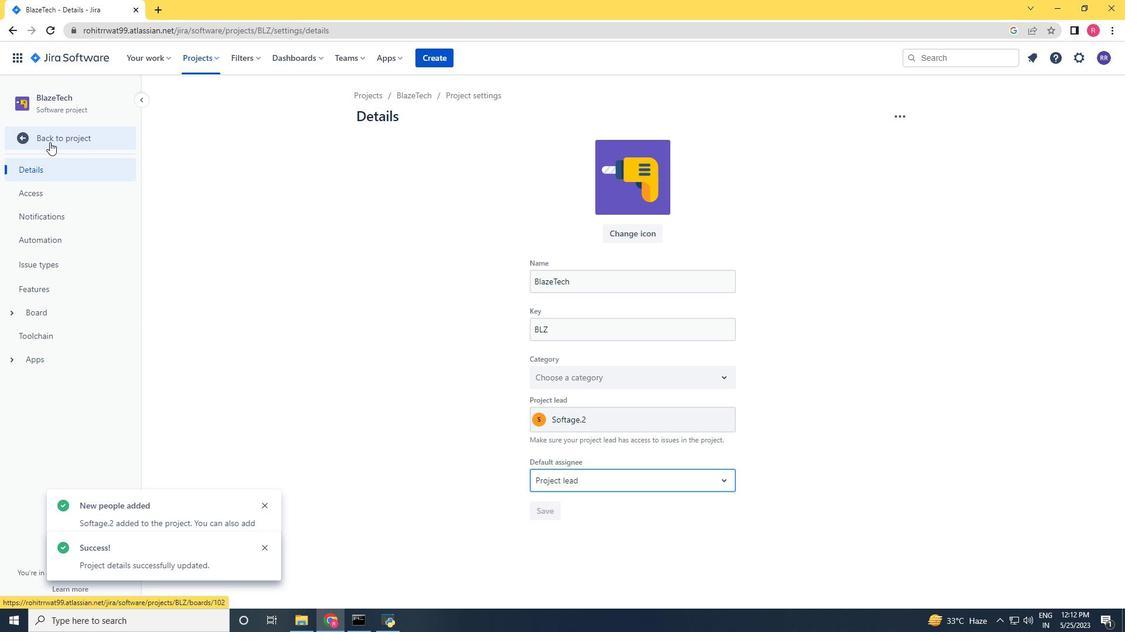 
Action: Mouse moved to (278, 160)
Screenshot: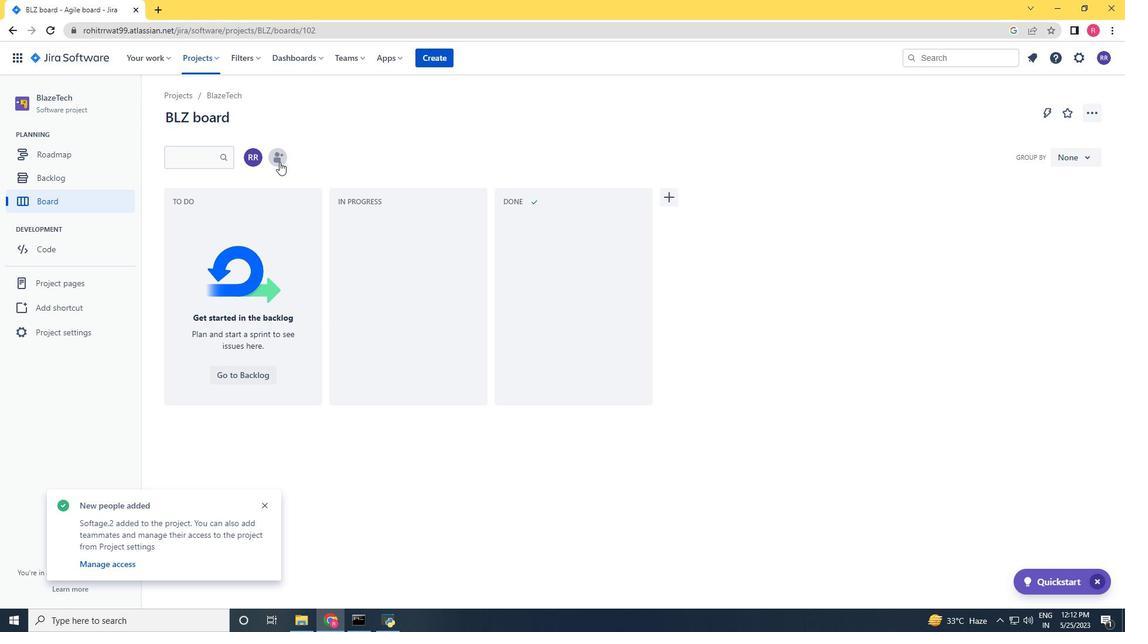 
Action: Mouse pressed left at (278, 160)
Screenshot: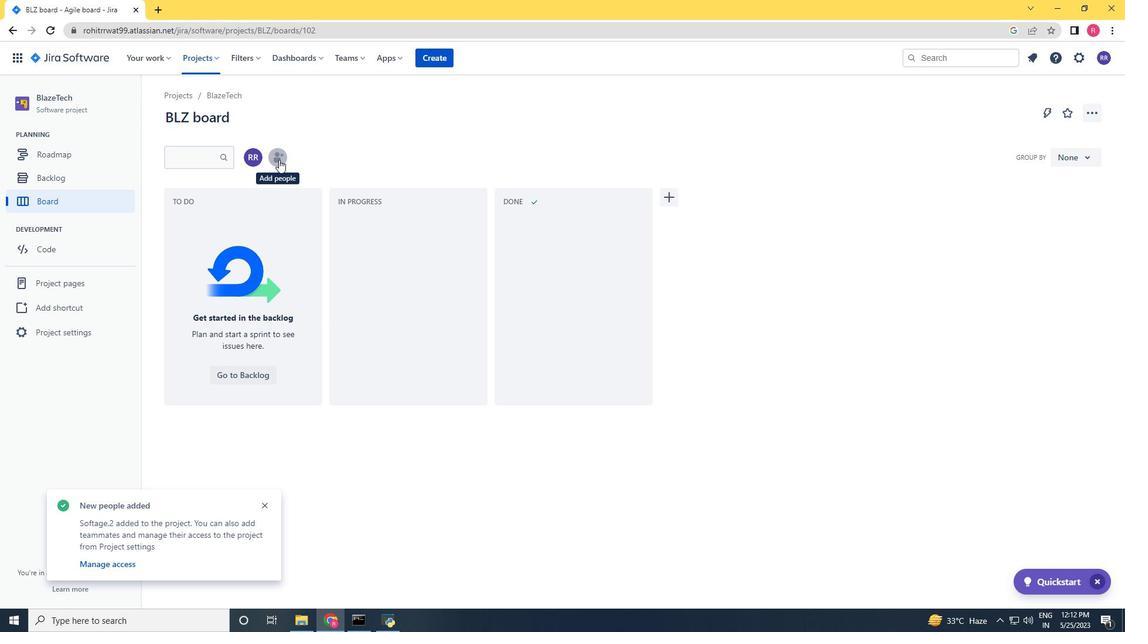 
Action: Key pressed softage.3<Key.shift>sofage.net
Screenshot: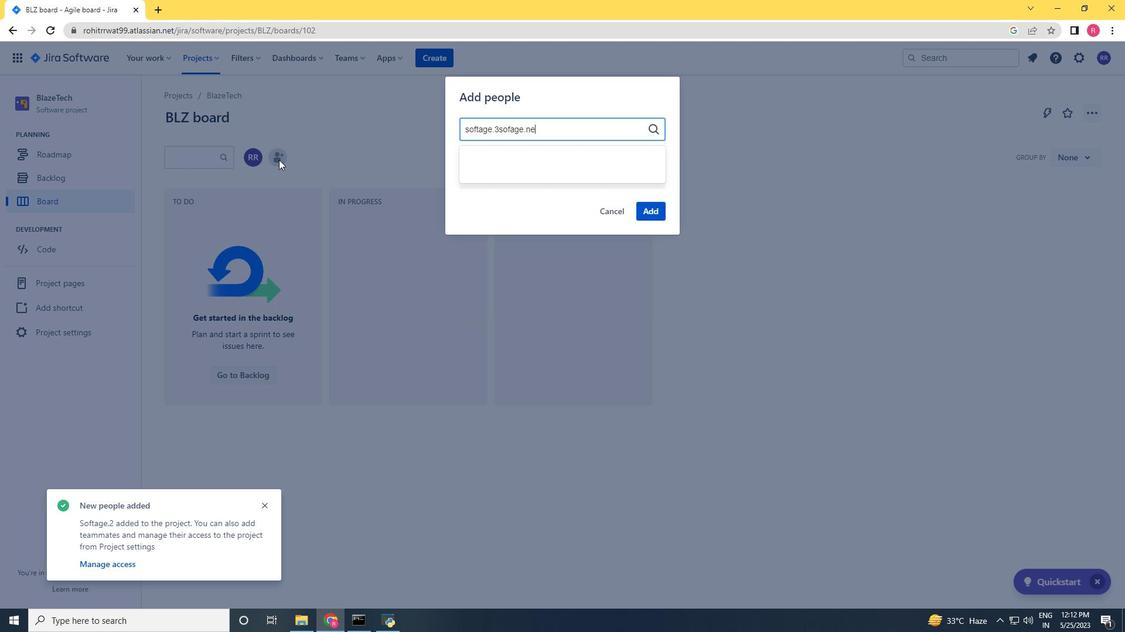 
Action: Mouse moved to (498, 128)
Screenshot: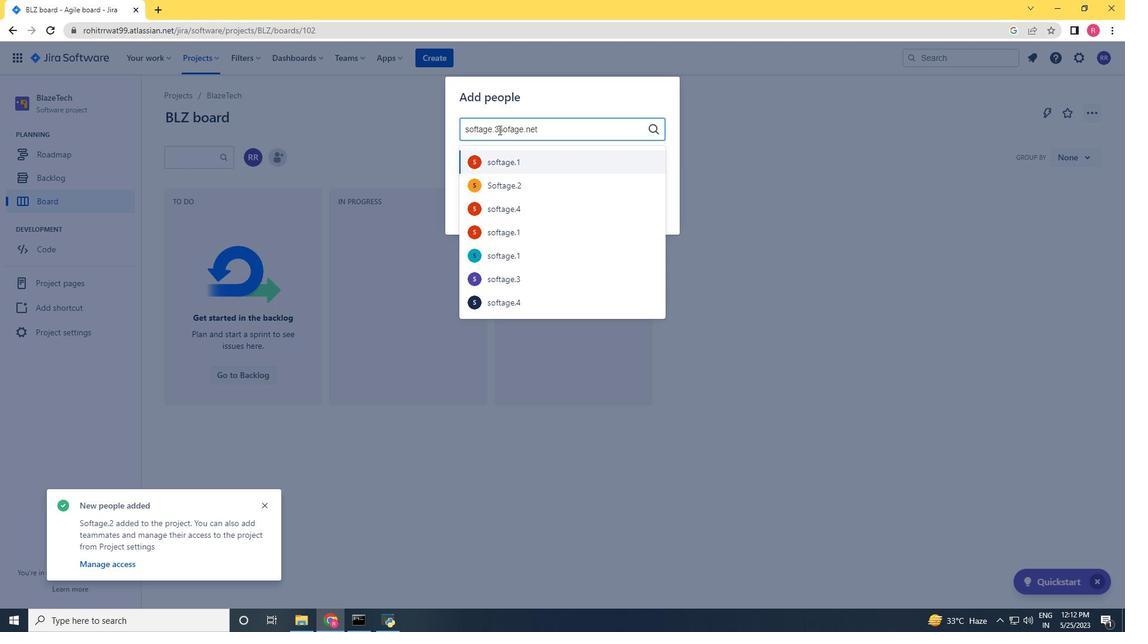 
Action: Mouse pressed left at (498, 128)
Screenshot: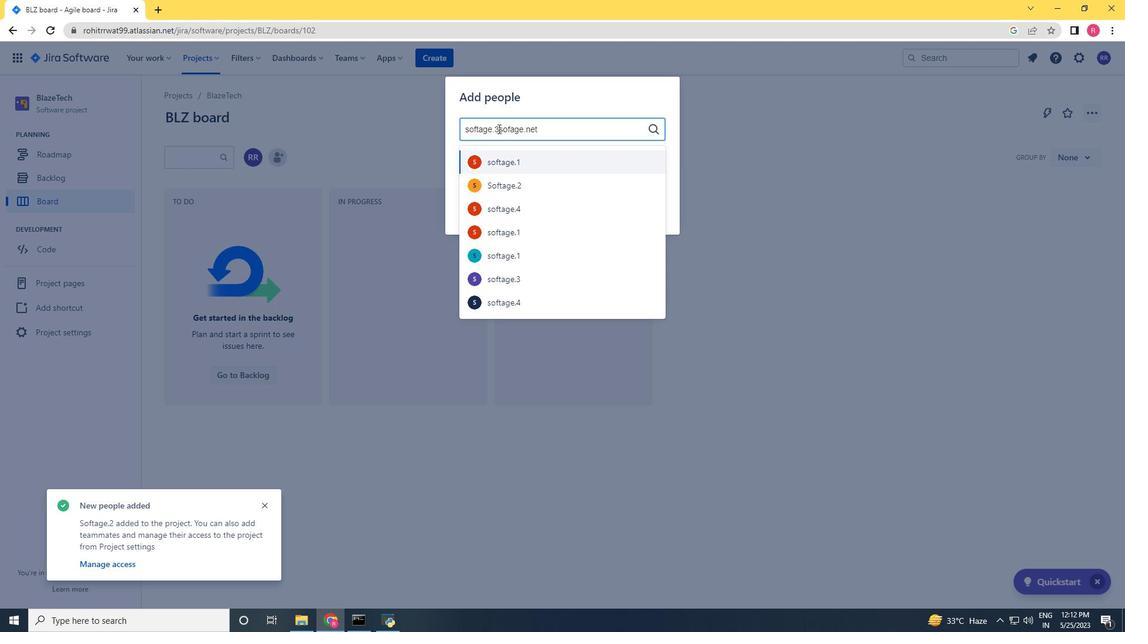 
Action: Key pressed <Key.shift>@
Screenshot: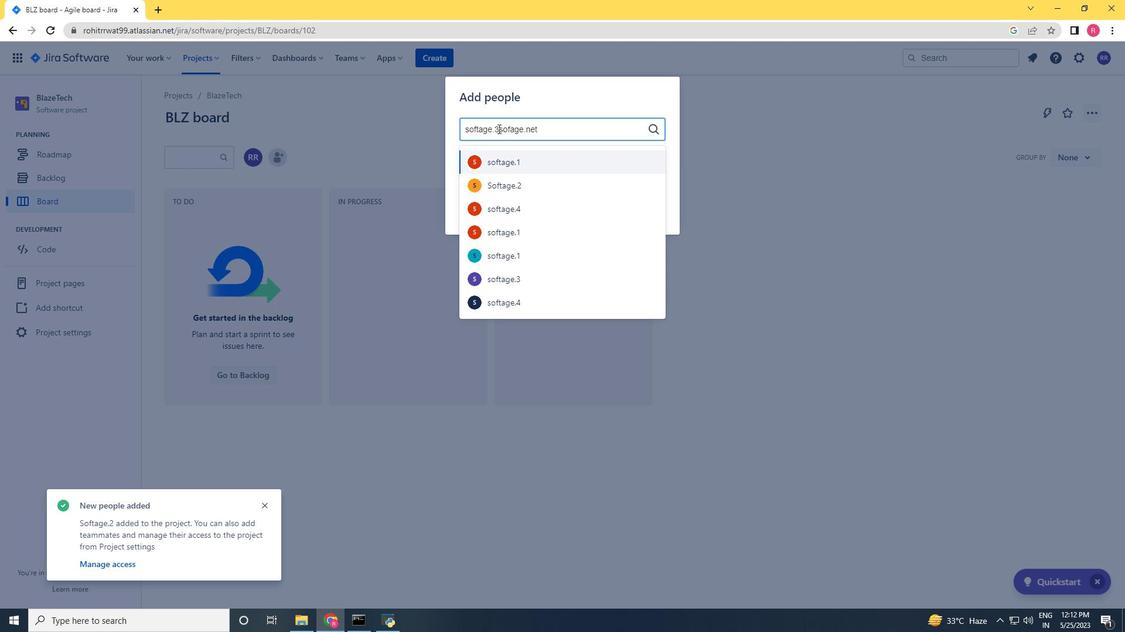 
Action: Mouse moved to (519, 128)
Screenshot: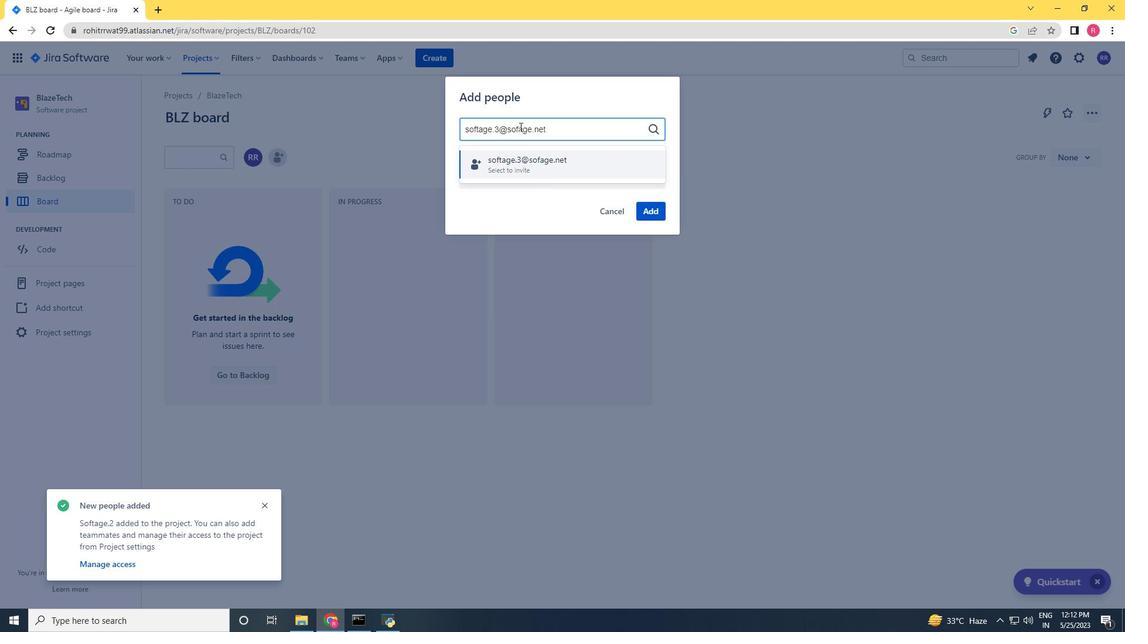 
Action: Mouse pressed left at (519, 128)
Screenshot: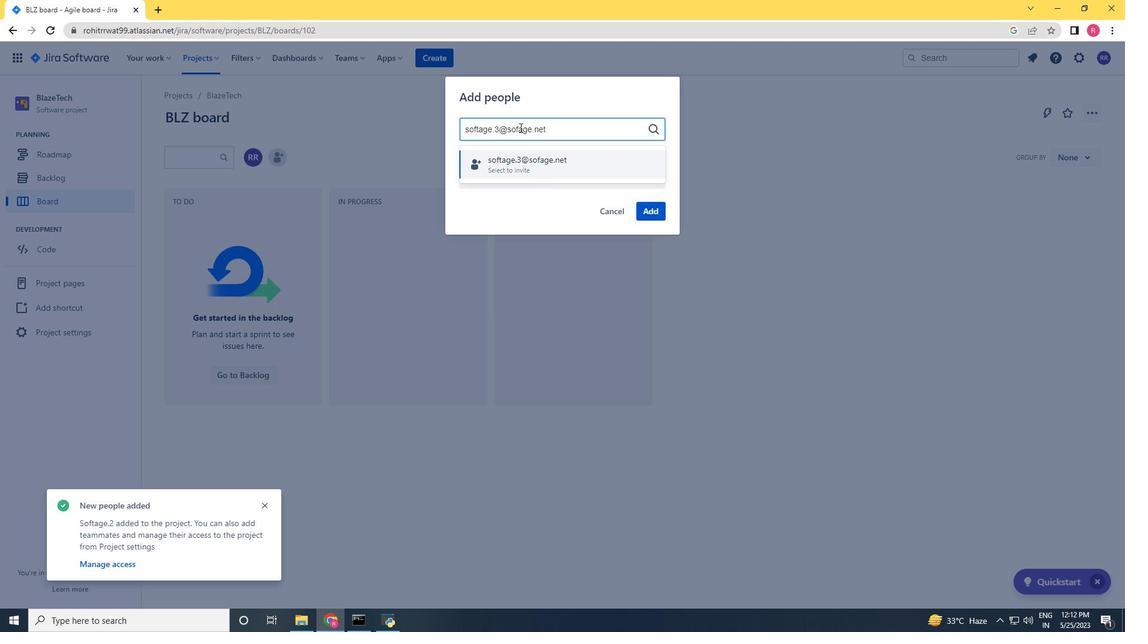 
Action: Key pressed t
Screenshot: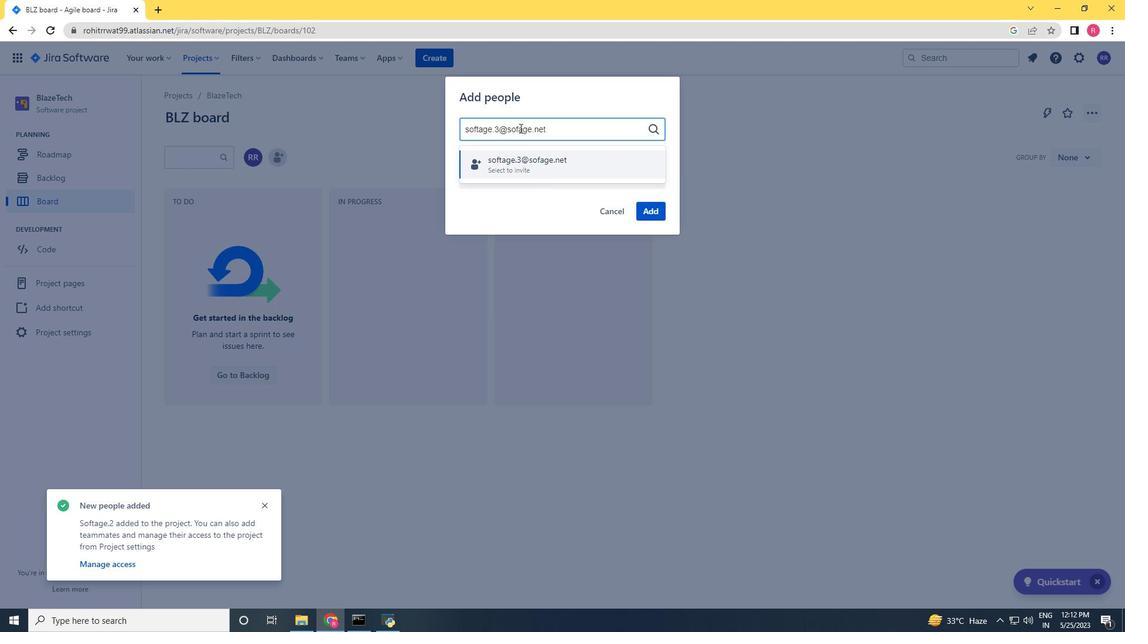 
Action: Mouse moved to (506, 152)
Screenshot: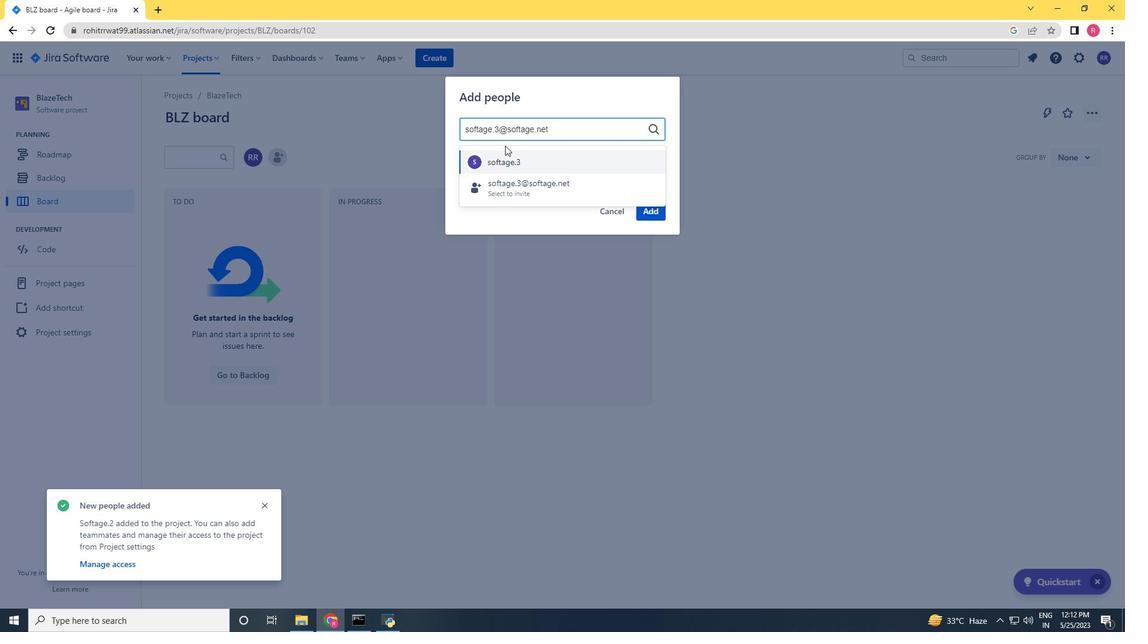 
Action: Mouse pressed left at (506, 152)
Screenshot: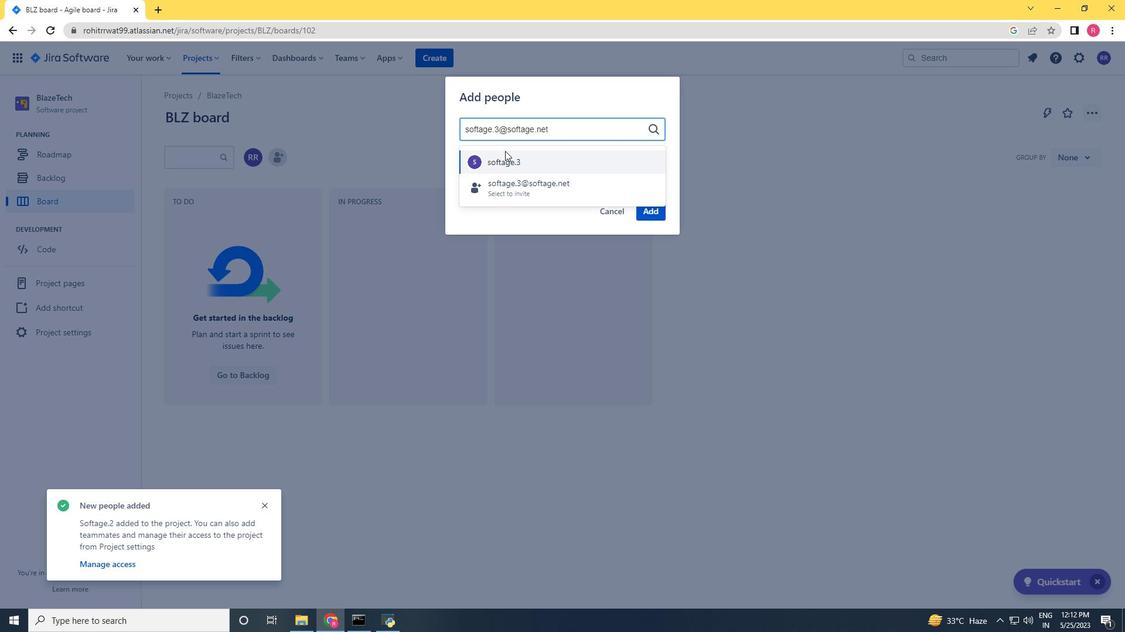 
Action: Mouse moved to (647, 203)
Screenshot: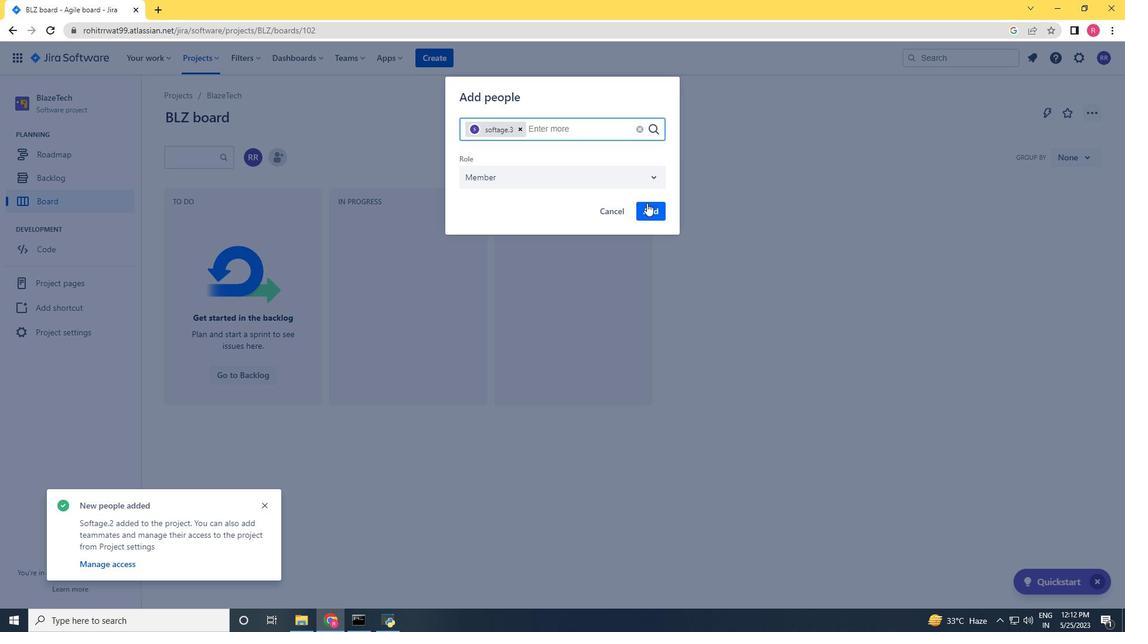 
Action: Mouse pressed left at (647, 203)
Screenshot: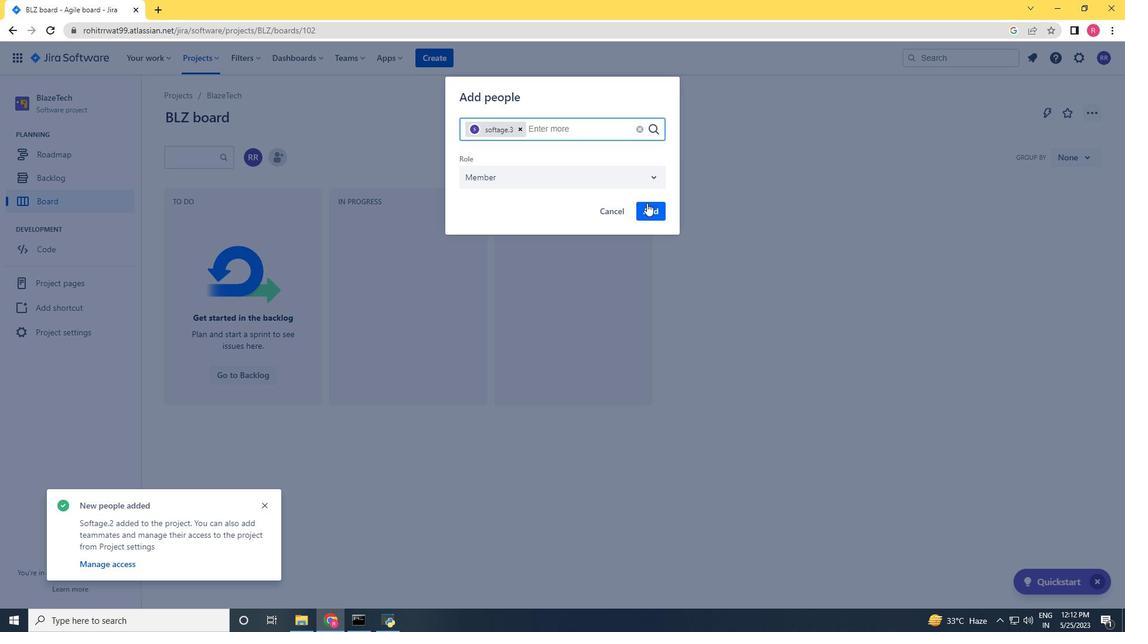 
Action: Mouse moved to (365, 375)
Screenshot: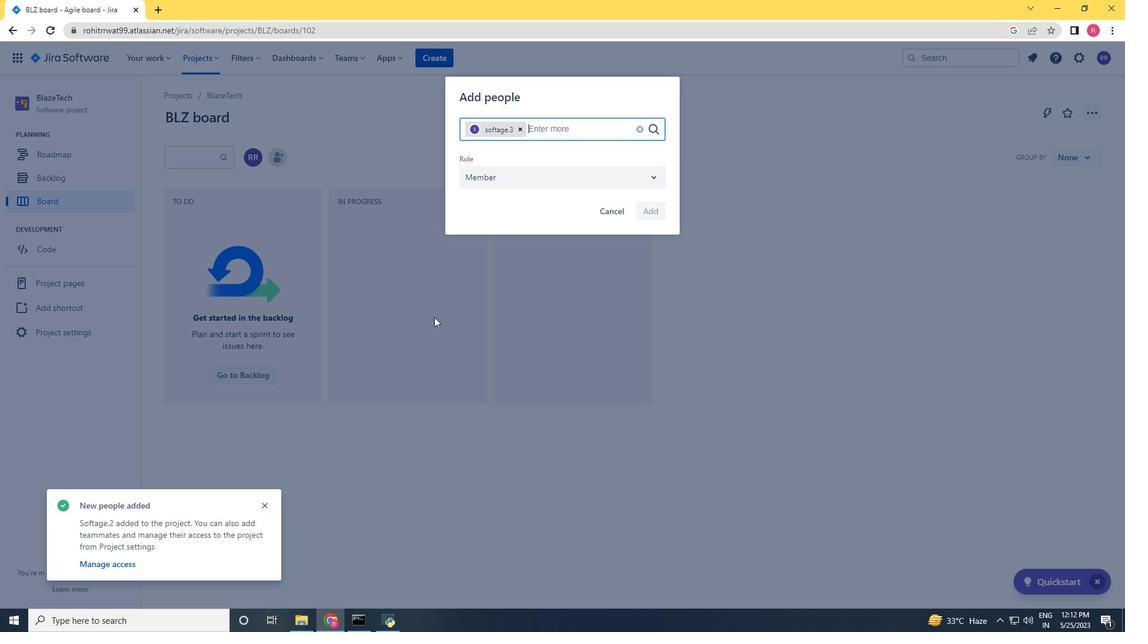
